Task: Open Card Beauty Review in Board Public Affairs Campaign Management to Workspace Change Management Consulting and add a team member Softage.4@softage.net, a label Orange, a checklist Embroidery, an attachment from your computer, a color Orange and finally, add a card description 'Draft and send out company announcement' and a comment 'We should approach this task with a sense of ownership, taking pride in our work and its impact on the project.'. Add a start date 'Jan 08, 1900' with a due date 'Jan 15, 1900'
Action: Mouse moved to (599, 157)
Screenshot: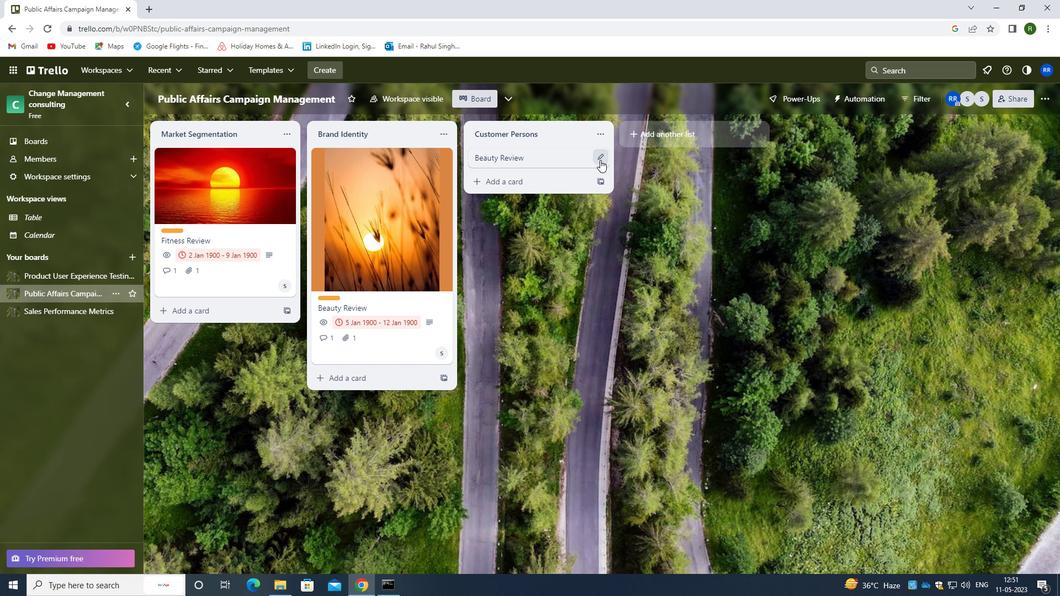 
Action: Mouse pressed left at (599, 157)
Screenshot: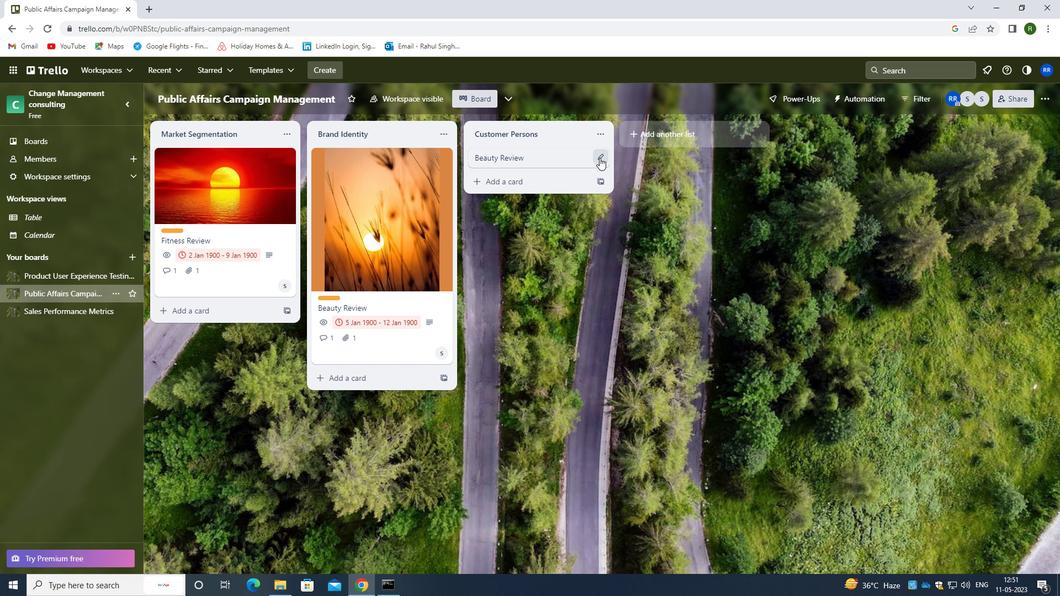 
Action: Mouse moved to (634, 154)
Screenshot: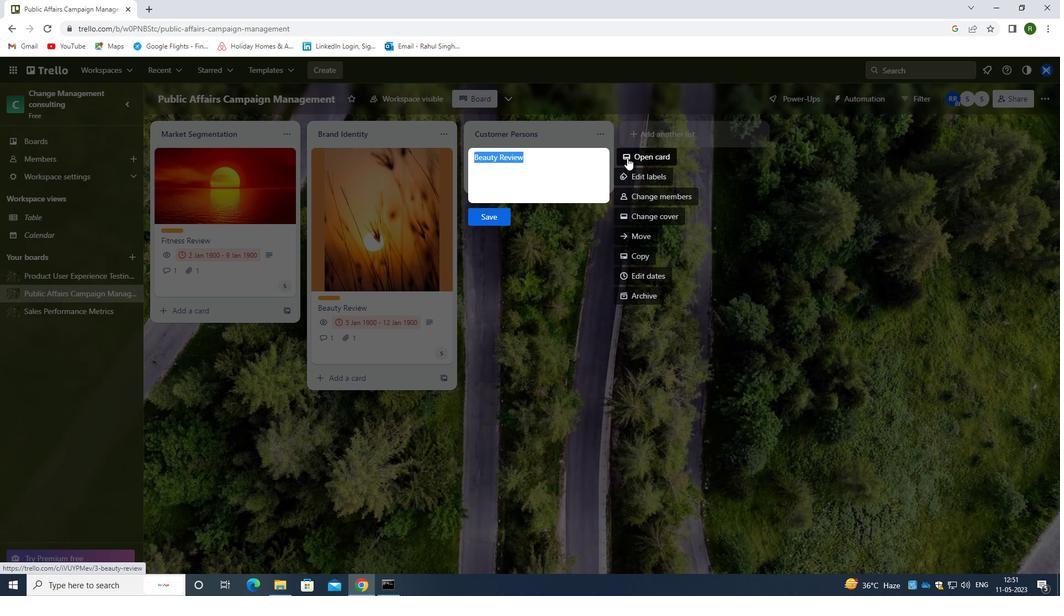 
Action: Mouse pressed left at (634, 154)
Screenshot: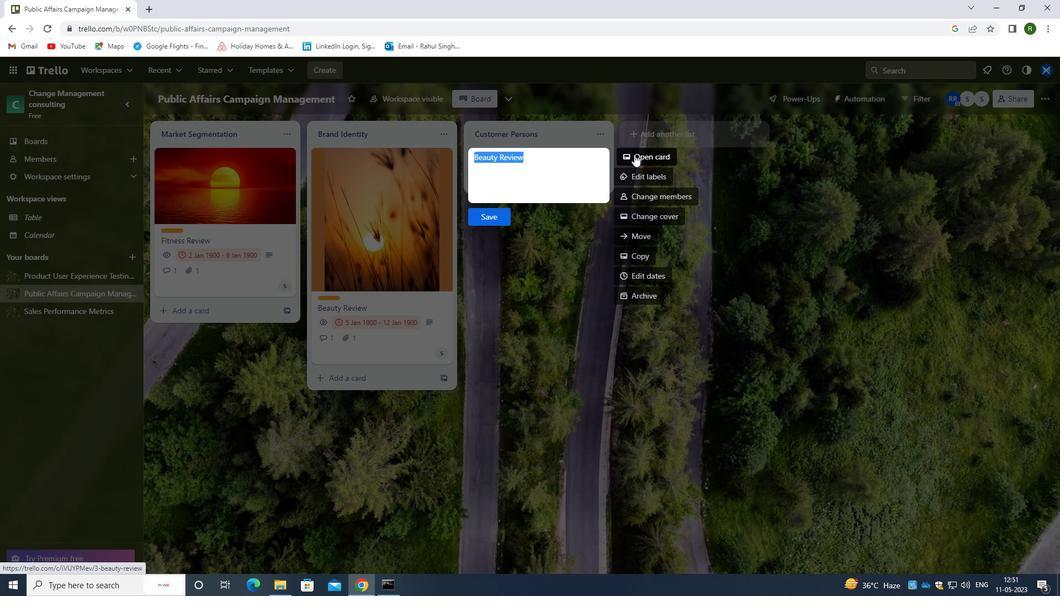 
Action: Mouse moved to (673, 195)
Screenshot: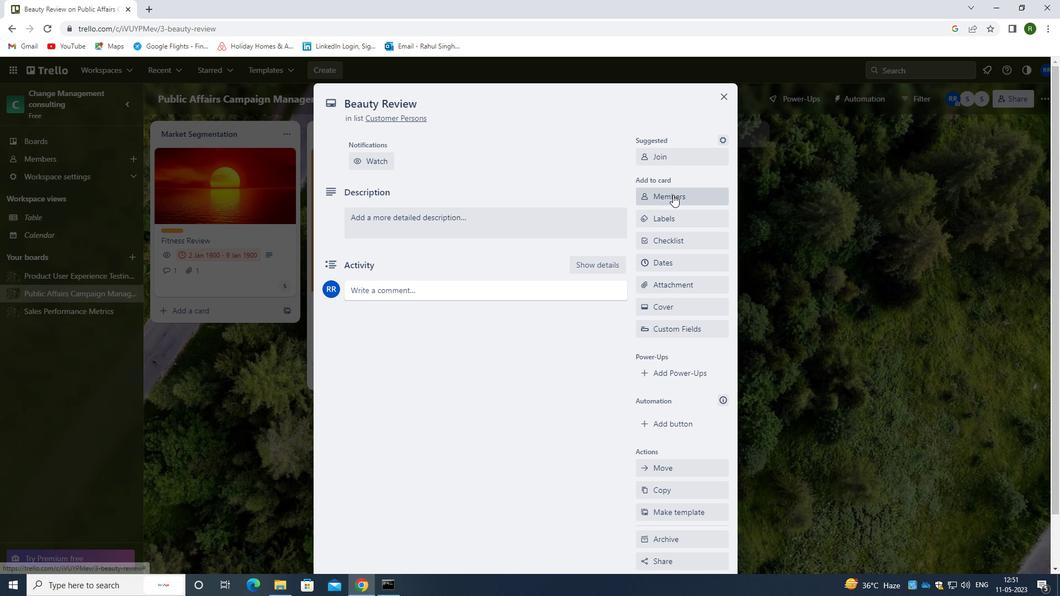 
Action: Mouse pressed left at (673, 195)
Screenshot: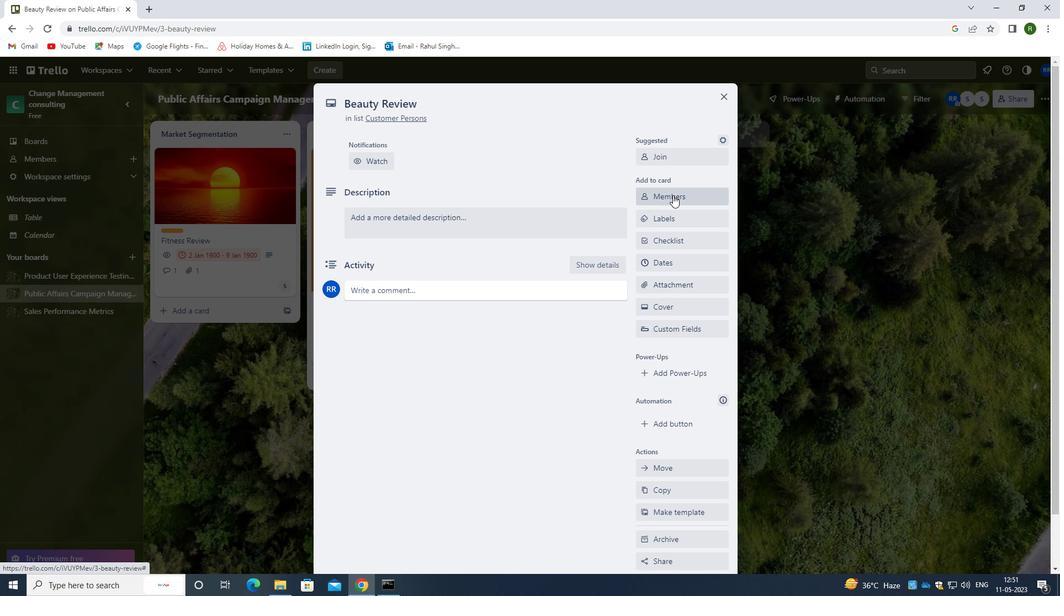 
Action: Mouse moved to (685, 247)
Screenshot: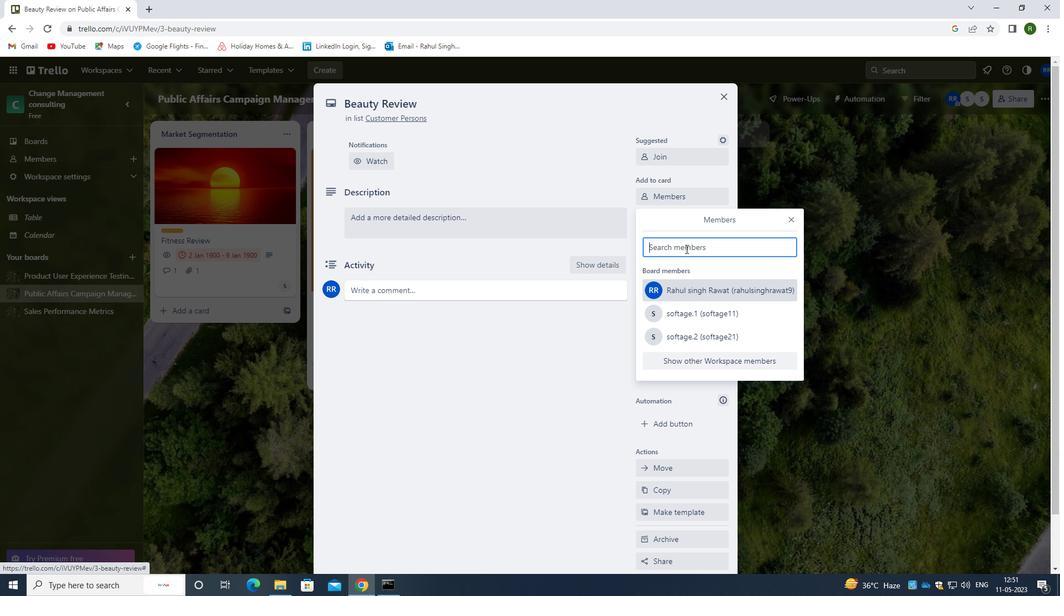 
Action: Mouse pressed left at (685, 247)
Screenshot: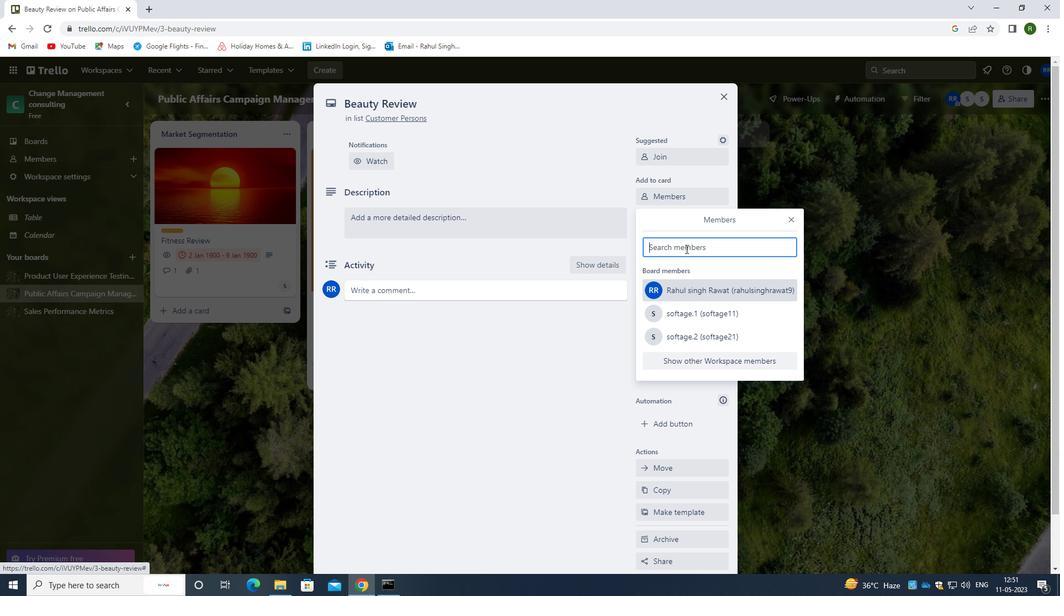 
Action: Mouse moved to (660, 234)
Screenshot: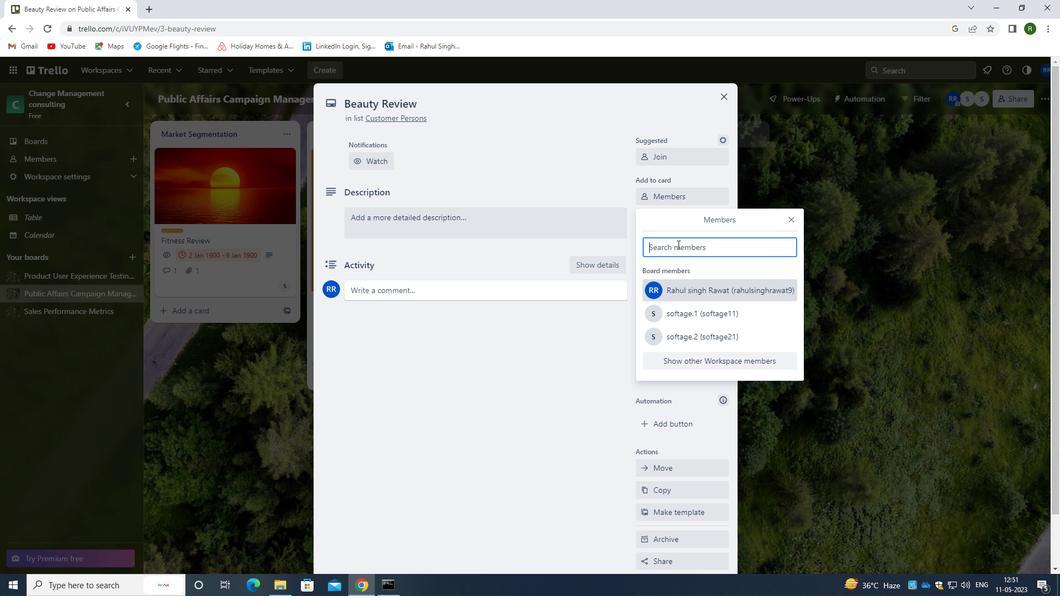 
Action: Key pressed <Key.shift>SOFTAGE.4<Key.shift>@SOFTAGE.NET
Screenshot: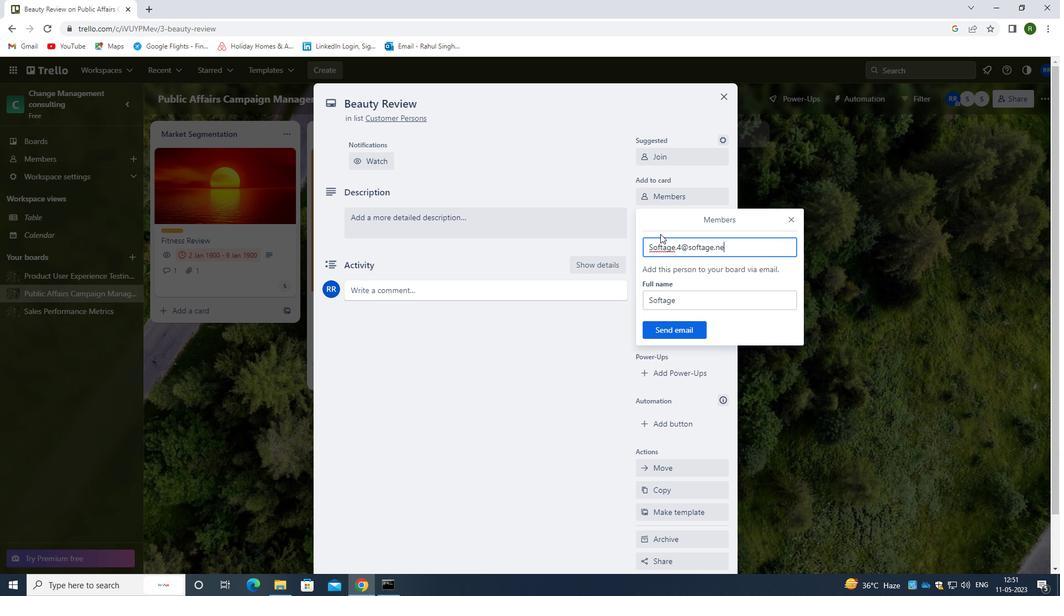 
Action: Mouse moved to (672, 330)
Screenshot: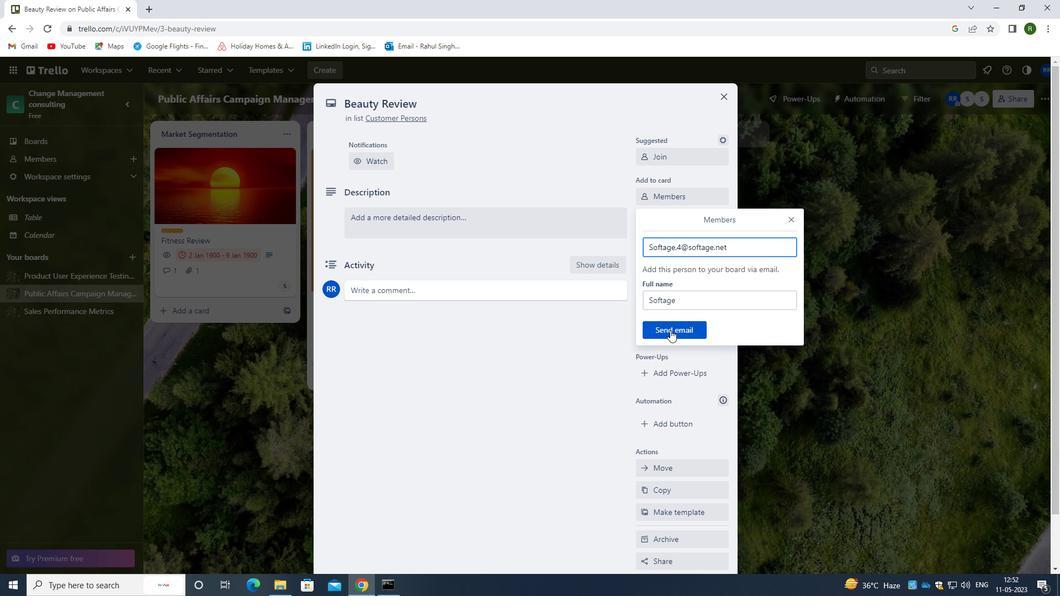 
Action: Mouse pressed left at (672, 330)
Screenshot: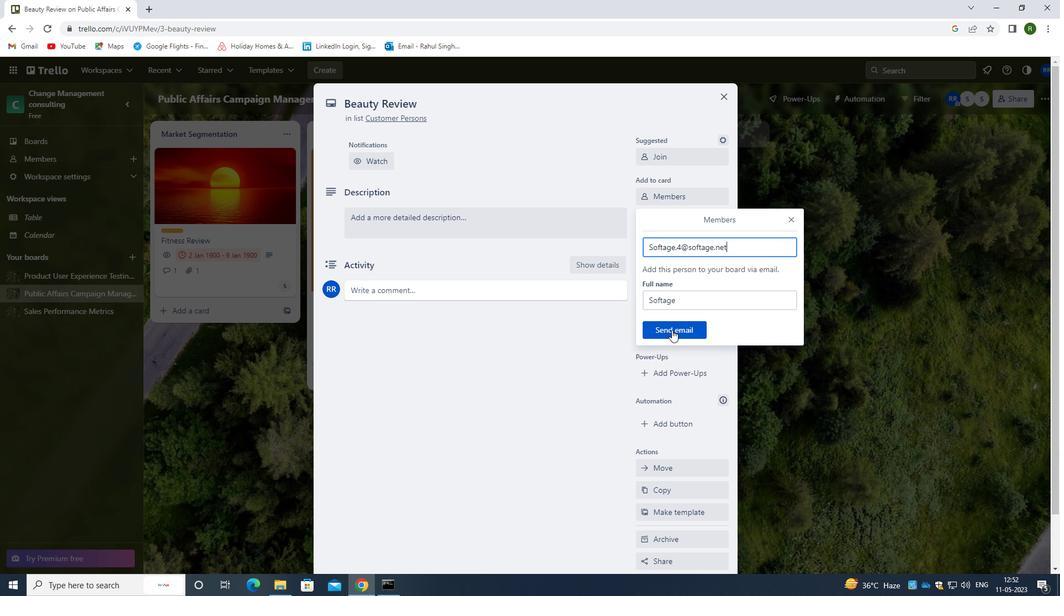 
Action: Mouse moved to (679, 214)
Screenshot: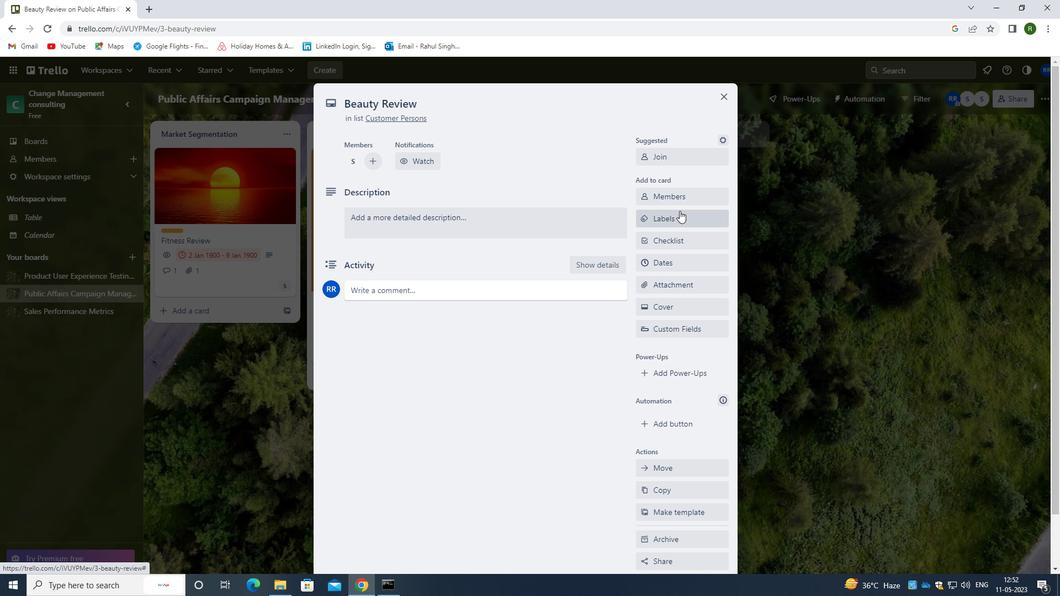 
Action: Mouse pressed left at (679, 214)
Screenshot: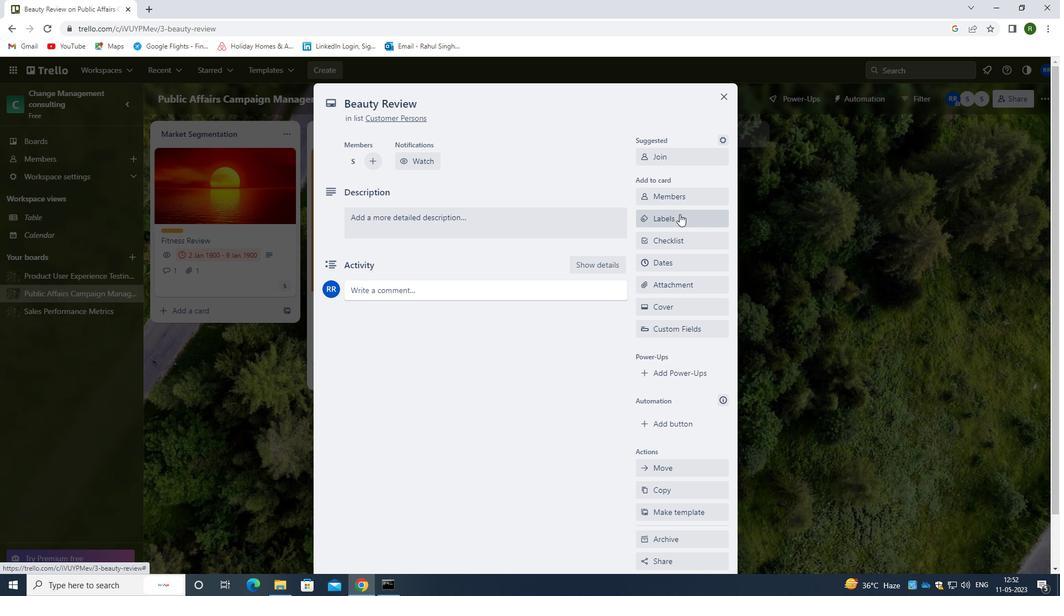 
Action: Mouse moved to (670, 301)
Screenshot: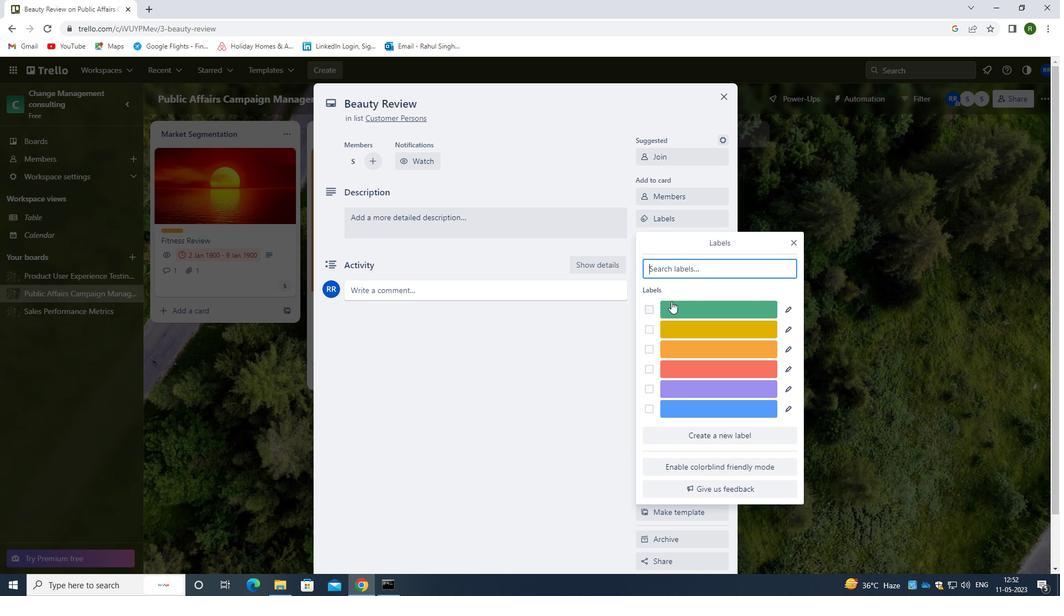 
Action: Key pressed ORANGE
Screenshot: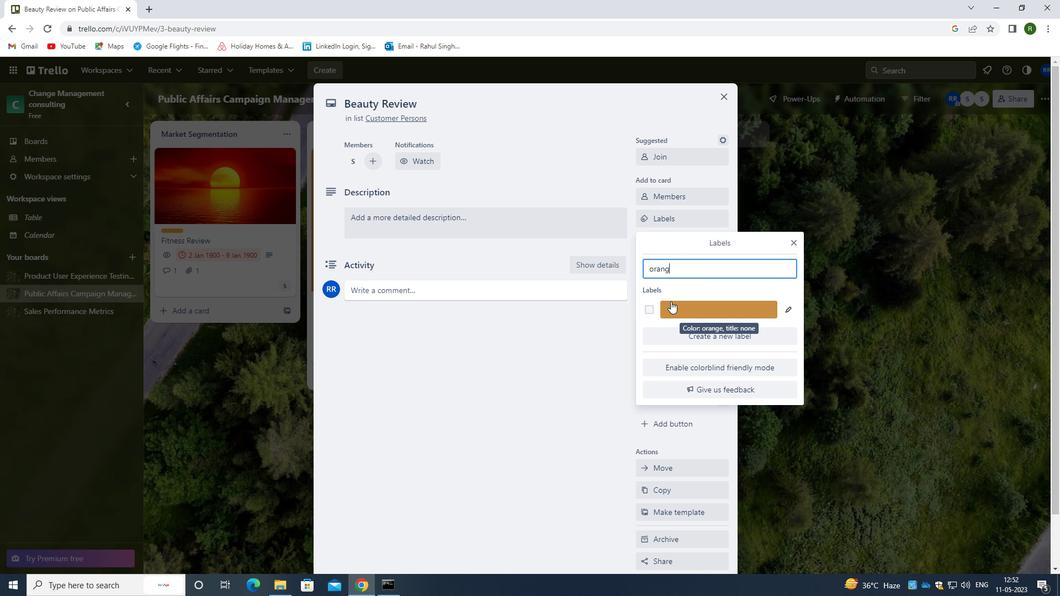 
Action: Mouse moved to (647, 307)
Screenshot: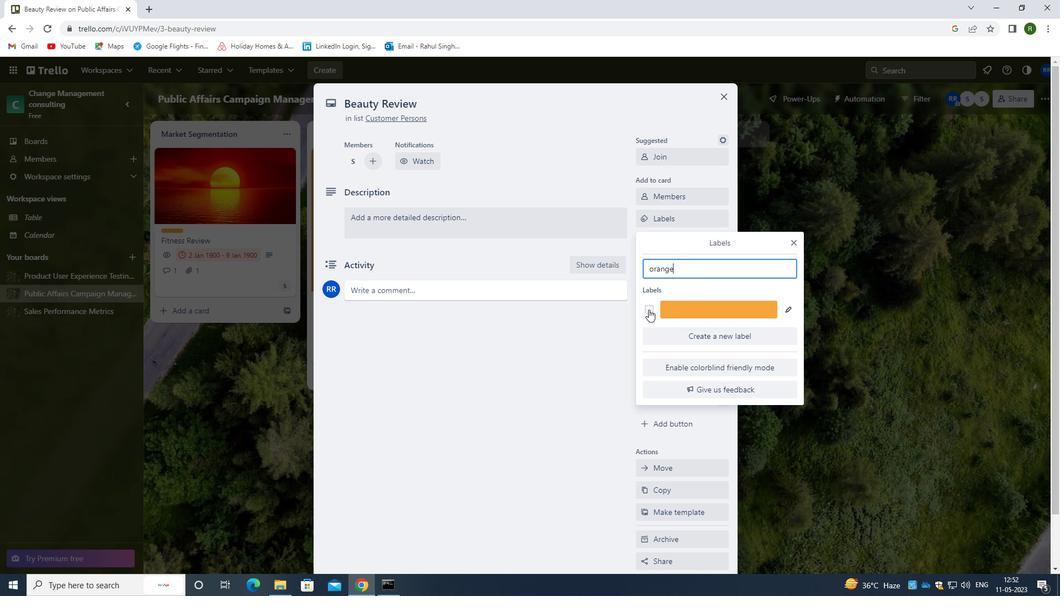 
Action: Mouse pressed left at (647, 307)
Screenshot: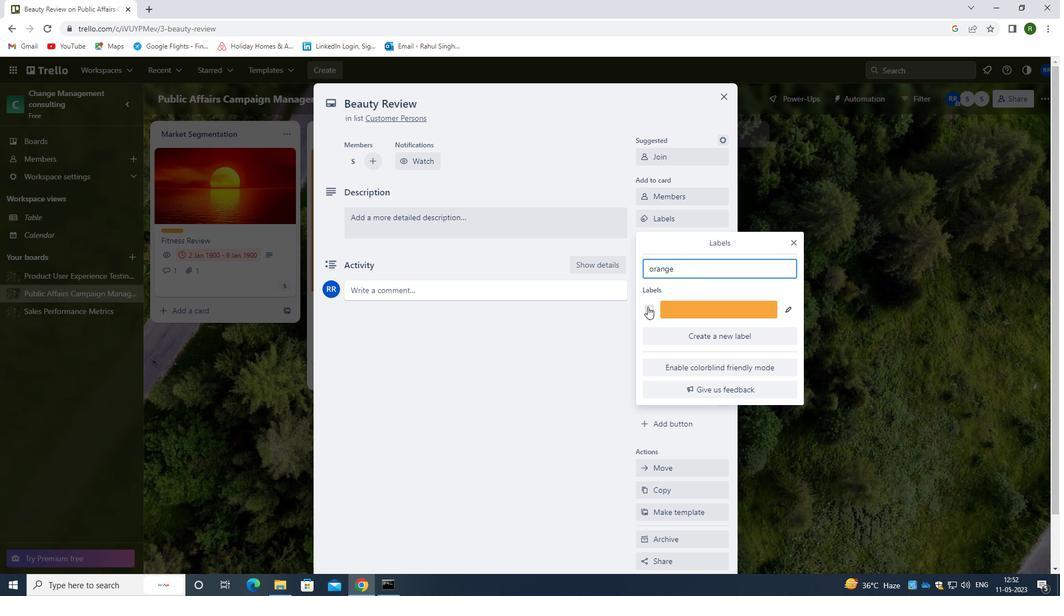 
Action: Mouse moved to (610, 360)
Screenshot: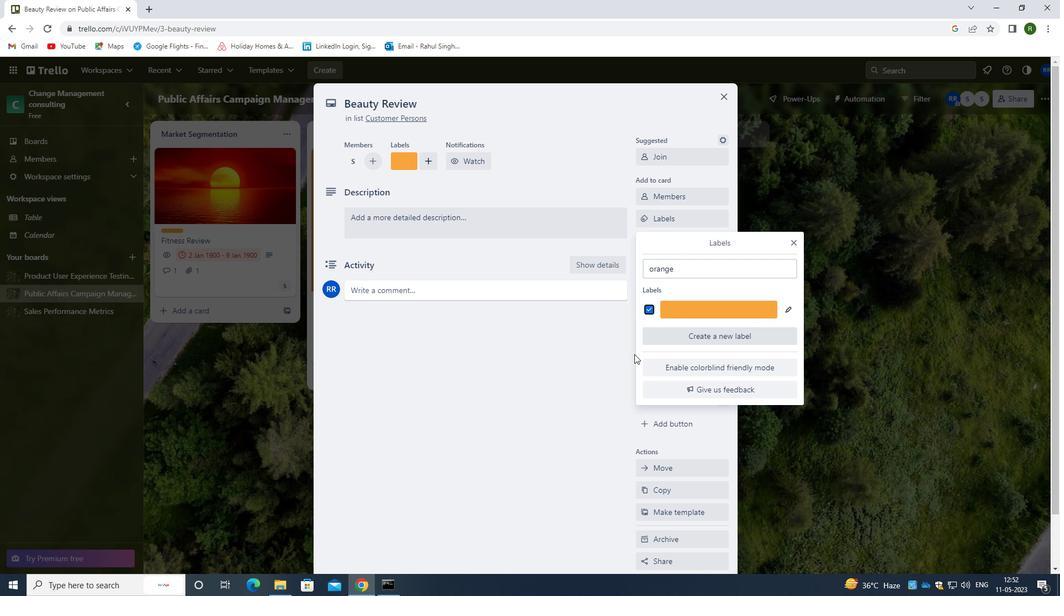 
Action: Mouse pressed left at (610, 360)
Screenshot: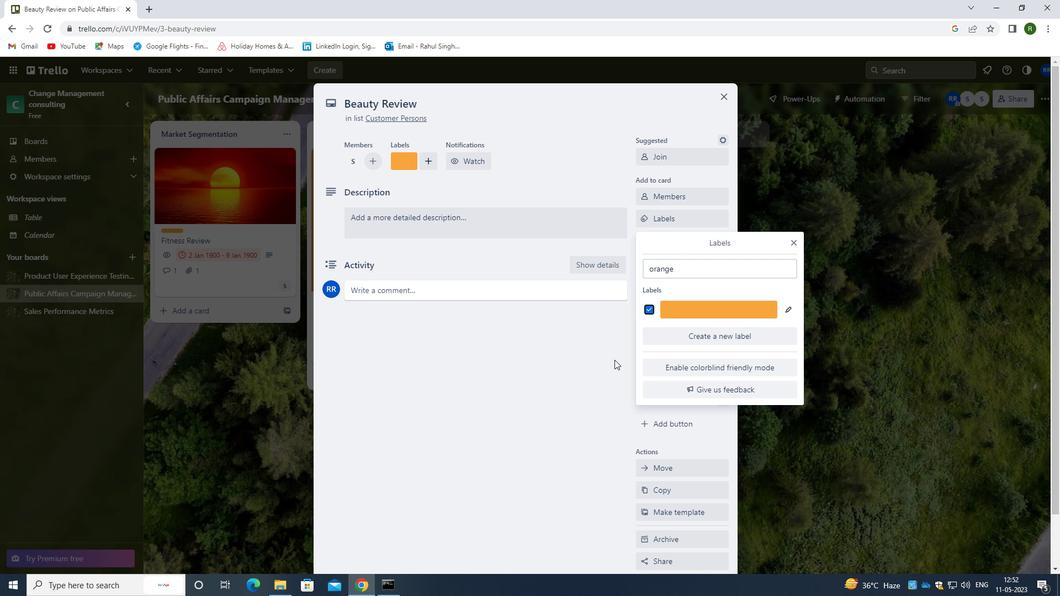 
Action: Mouse moved to (666, 239)
Screenshot: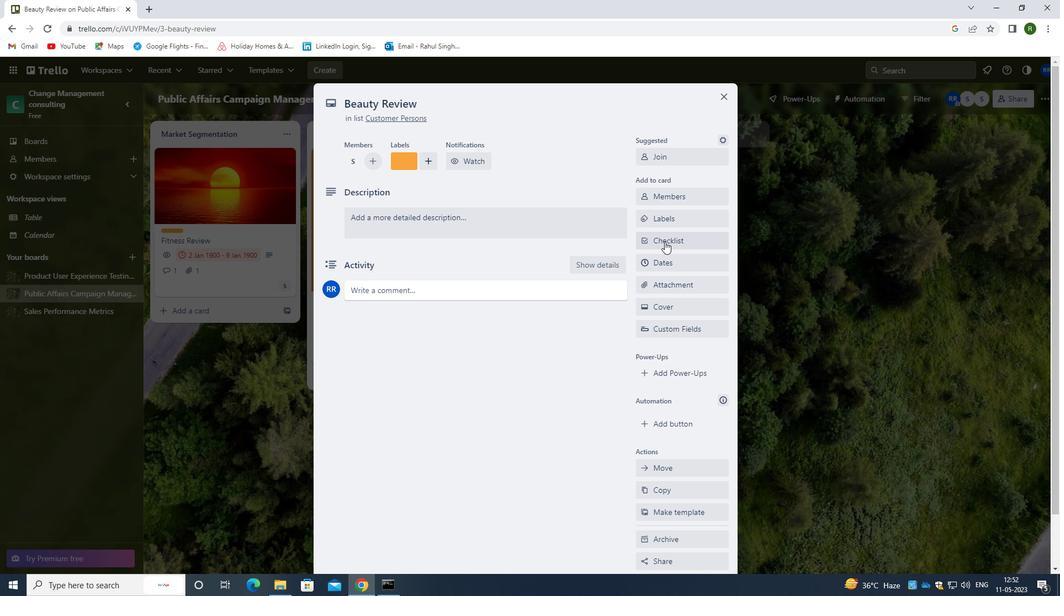 
Action: Mouse pressed left at (666, 239)
Screenshot: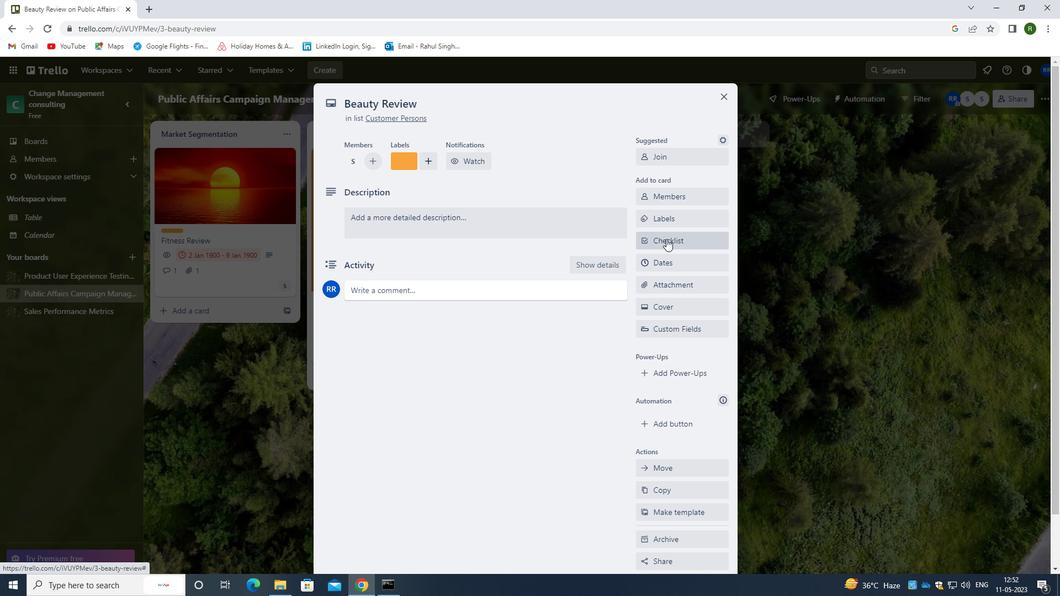 
Action: Mouse moved to (680, 298)
Screenshot: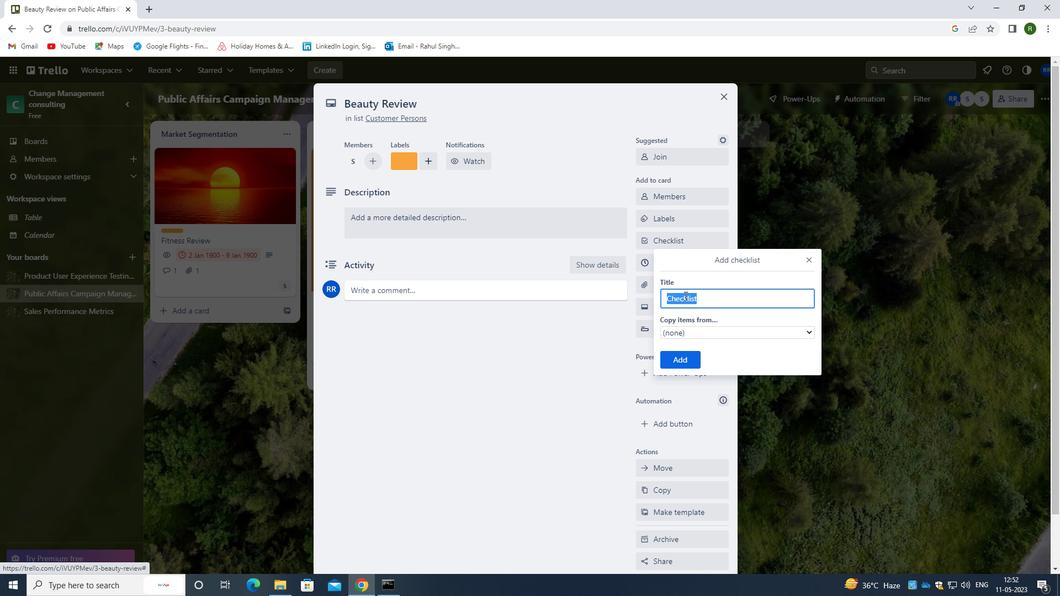 
Action: Key pressed <Key.backspace>E<Key.backspace><Key.shift>EM
Screenshot: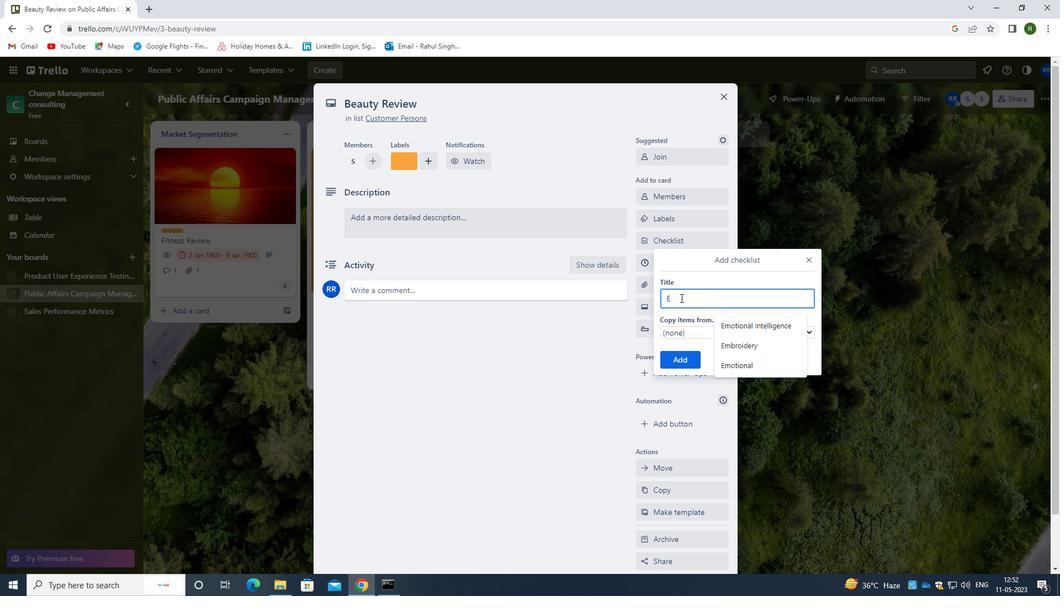 
Action: Mouse moved to (774, 345)
Screenshot: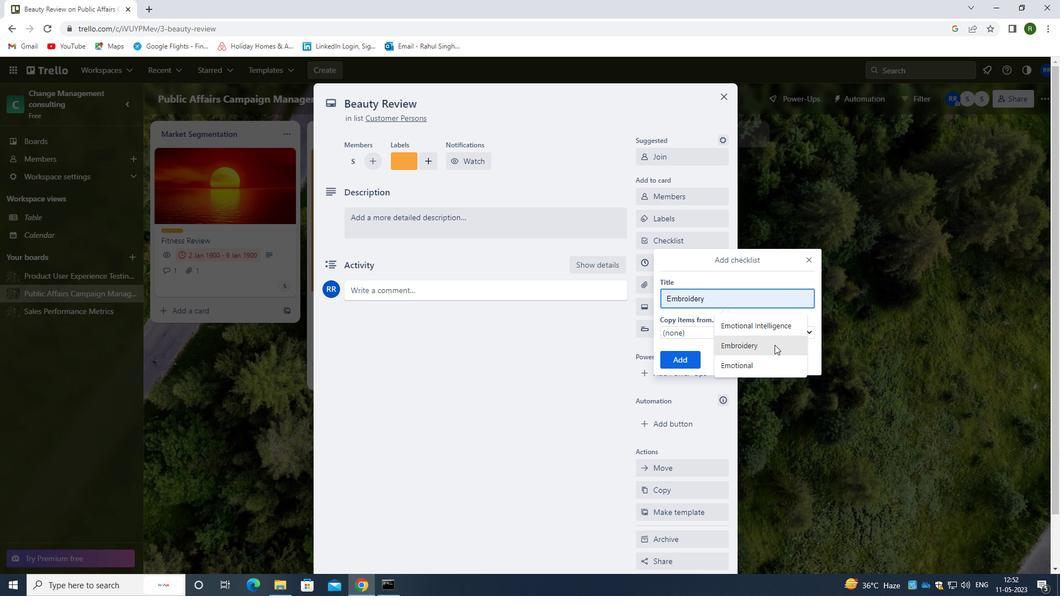 
Action: Key pressed BRO
Screenshot: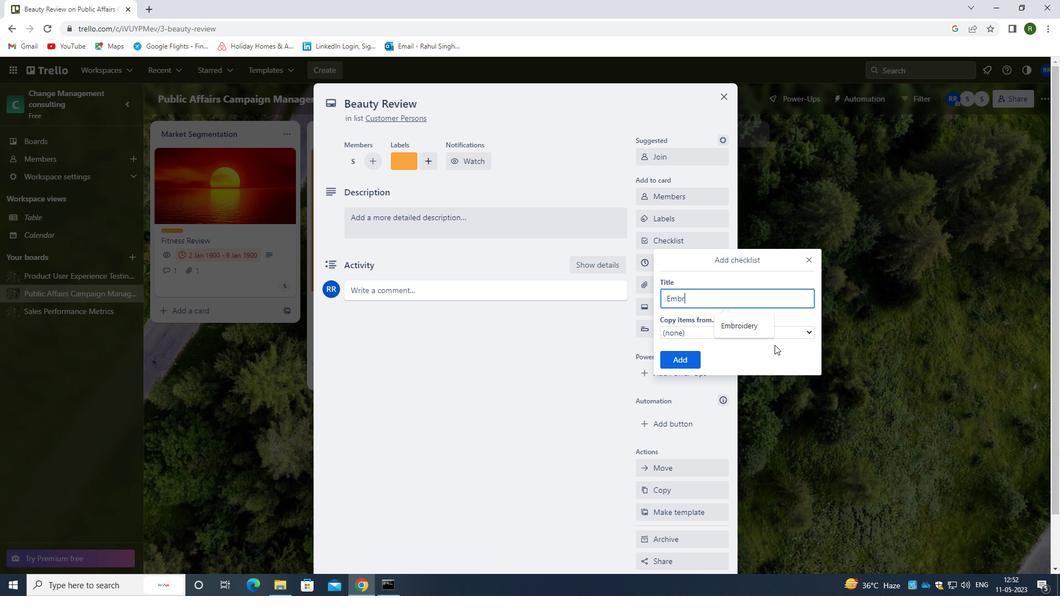 
Action: Mouse moved to (761, 329)
Screenshot: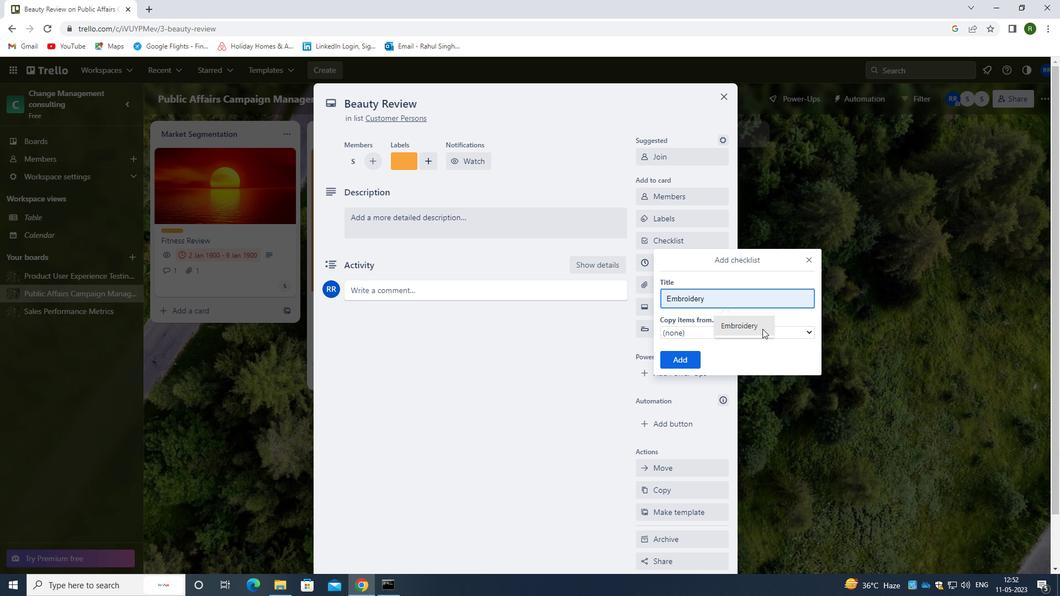 
Action: Mouse pressed left at (761, 329)
Screenshot: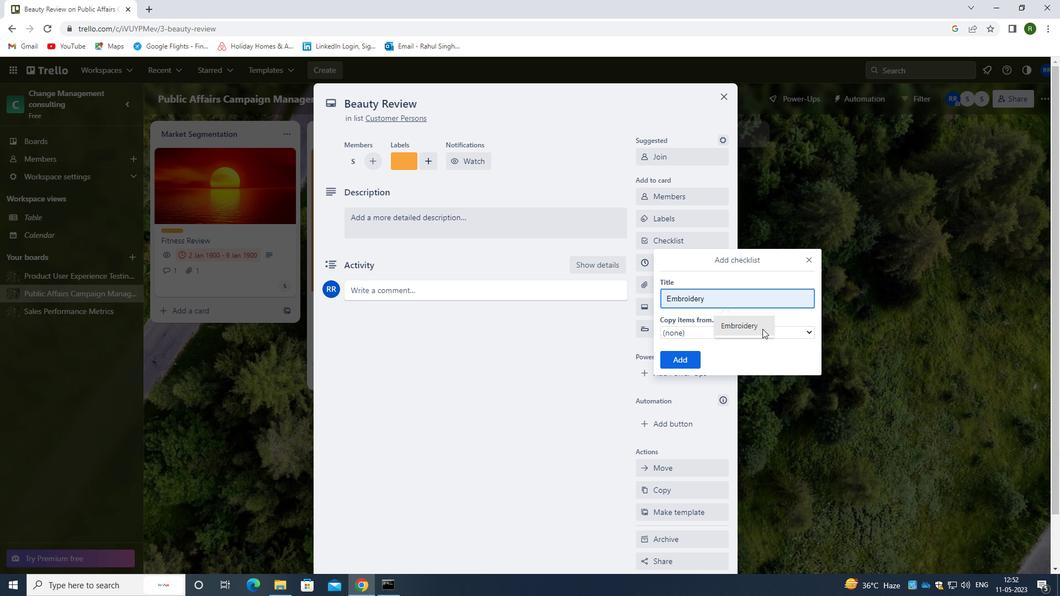 
Action: Mouse moved to (687, 364)
Screenshot: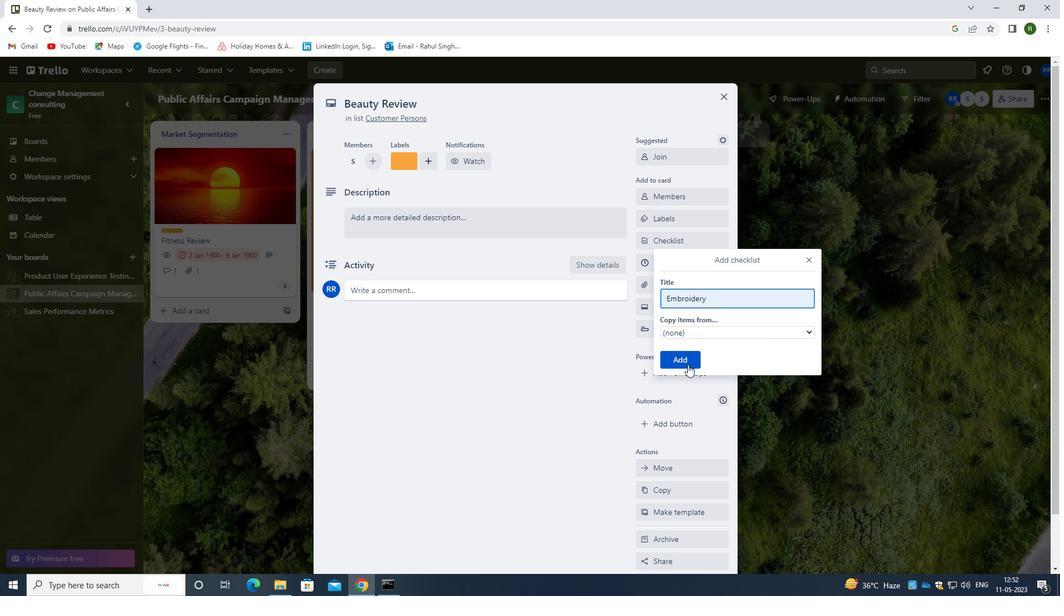 
Action: Mouse pressed left at (687, 364)
Screenshot: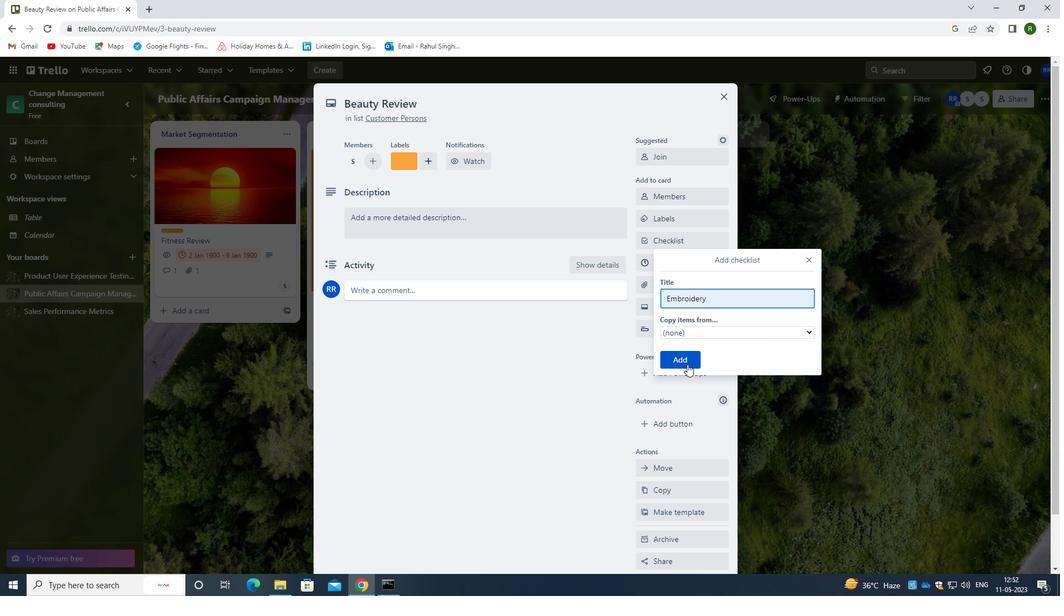 
Action: Mouse moved to (650, 288)
Screenshot: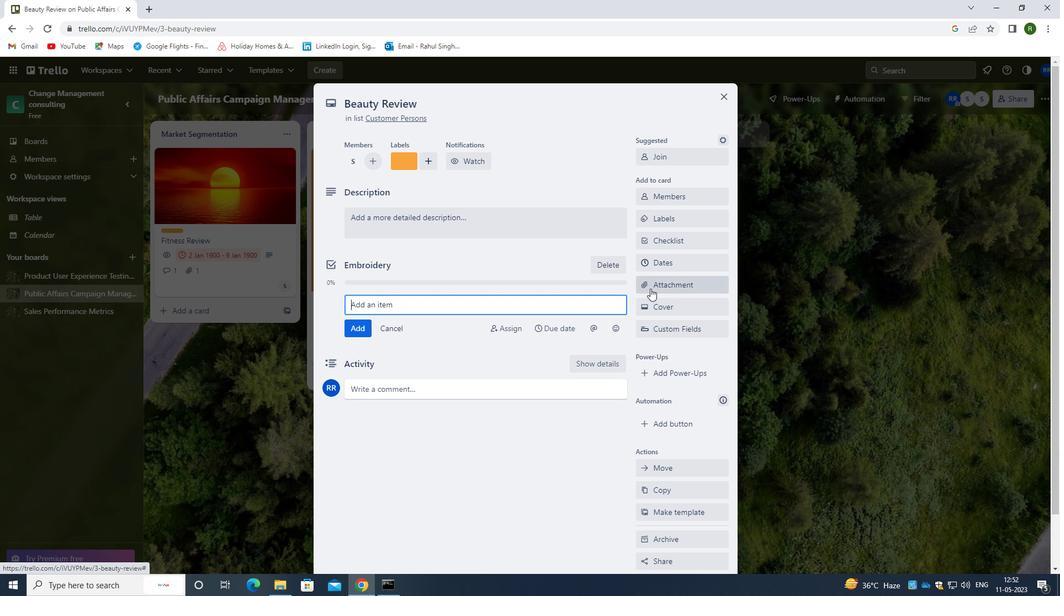 
Action: Mouse pressed left at (650, 288)
Screenshot: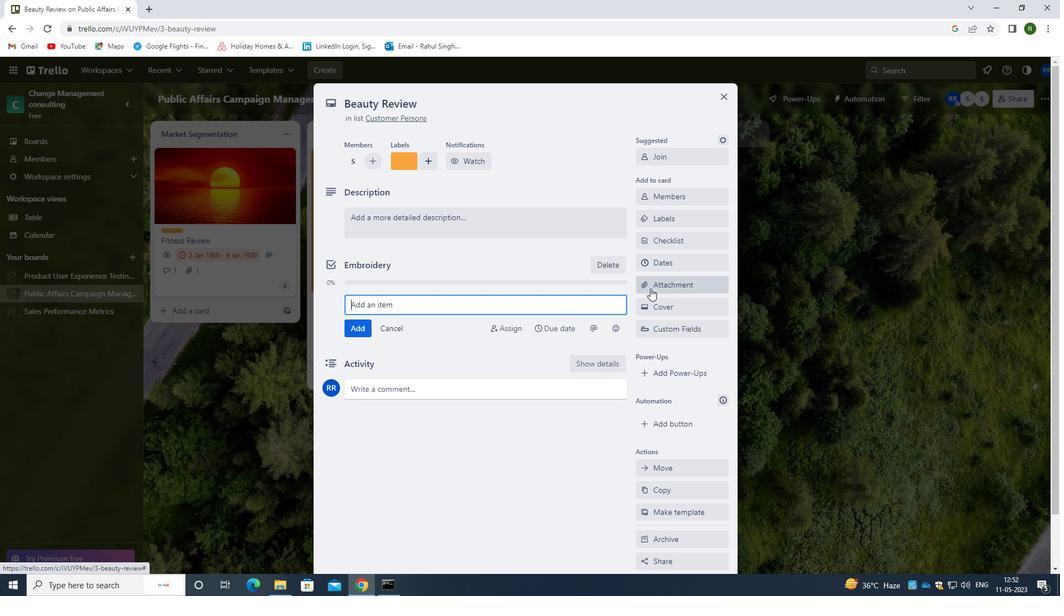 
Action: Mouse moved to (682, 336)
Screenshot: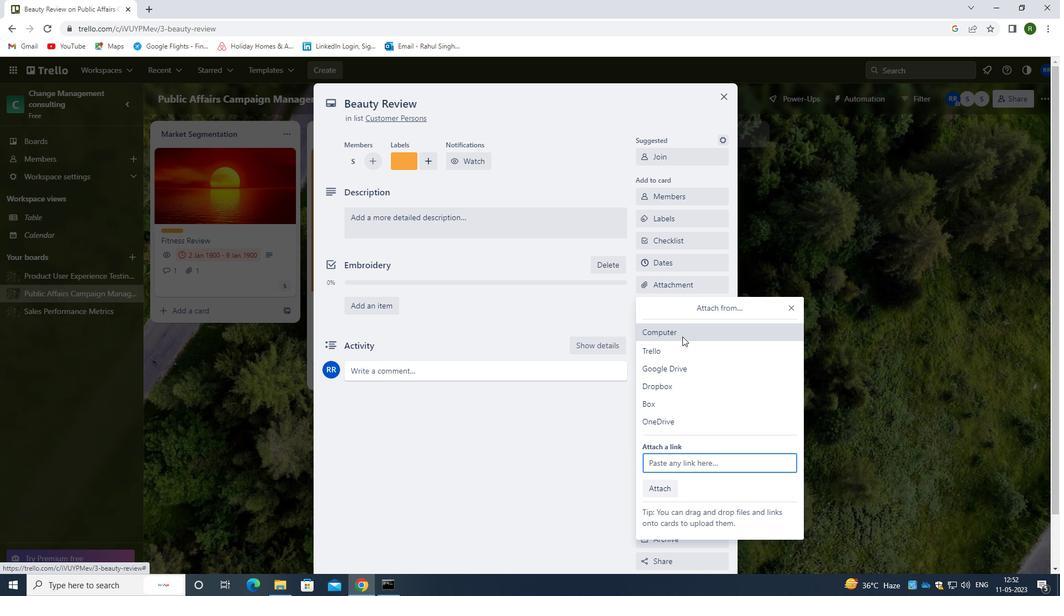 
Action: Mouse pressed left at (682, 336)
Screenshot: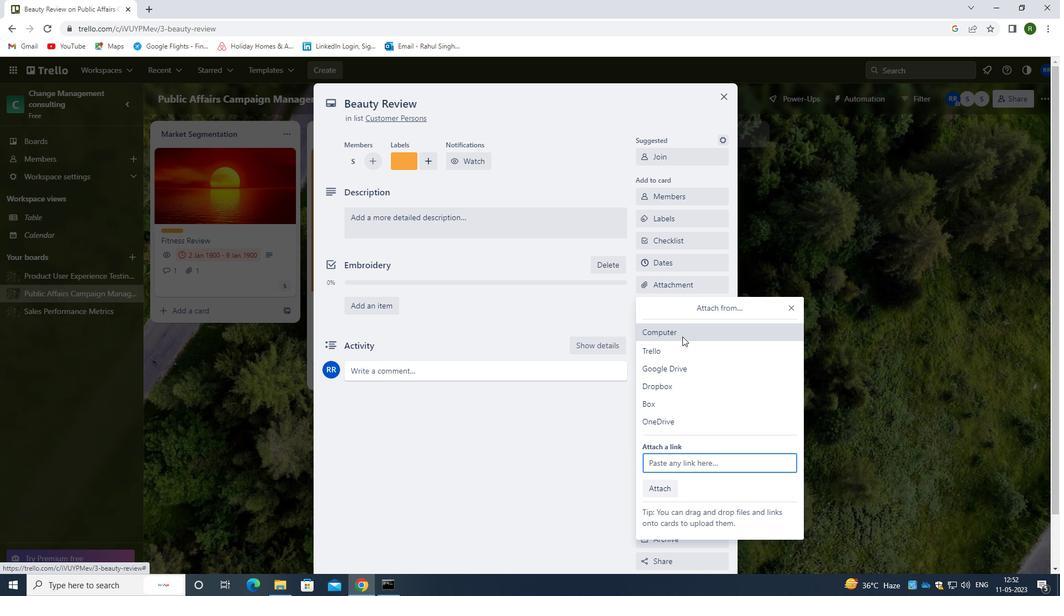
Action: Mouse moved to (130, 114)
Screenshot: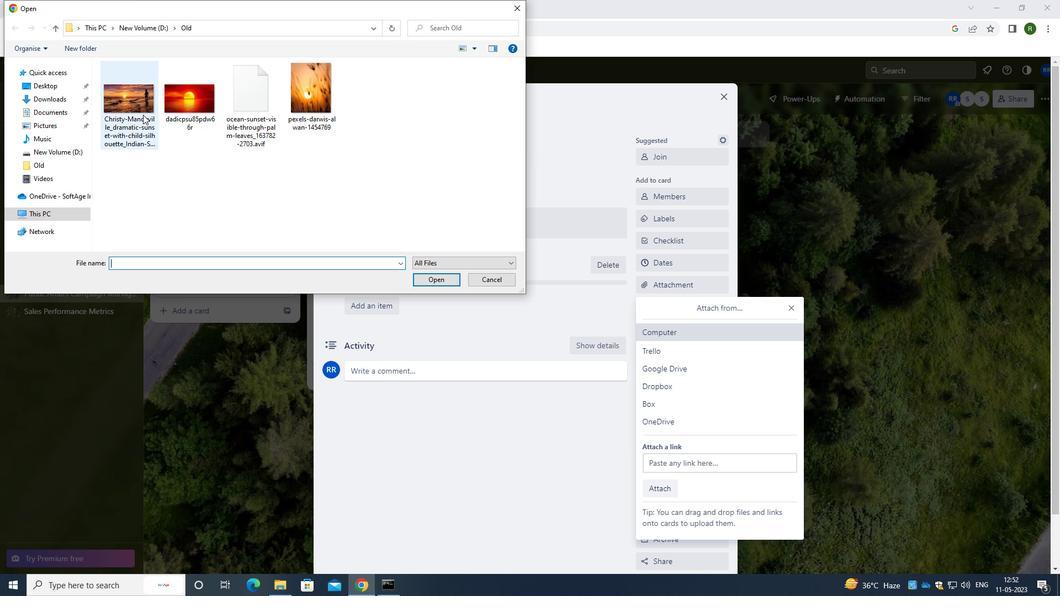 
Action: Mouse pressed left at (130, 114)
Screenshot: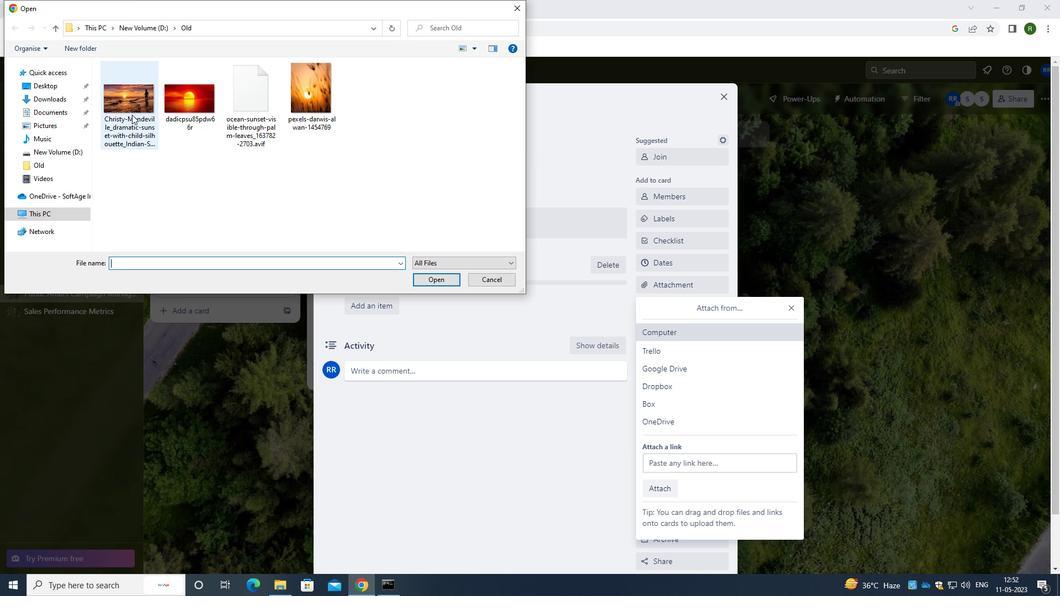 
Action: Mouse moved to (434, 277)
Screenshot: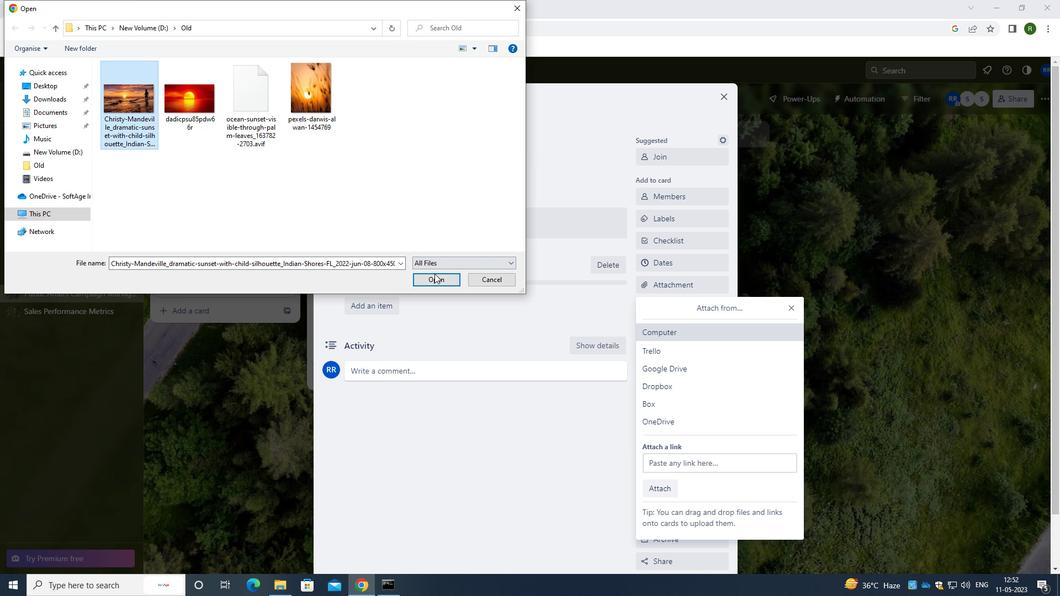 
Action: Mouse pressed left at (434, 277)
Screenshot: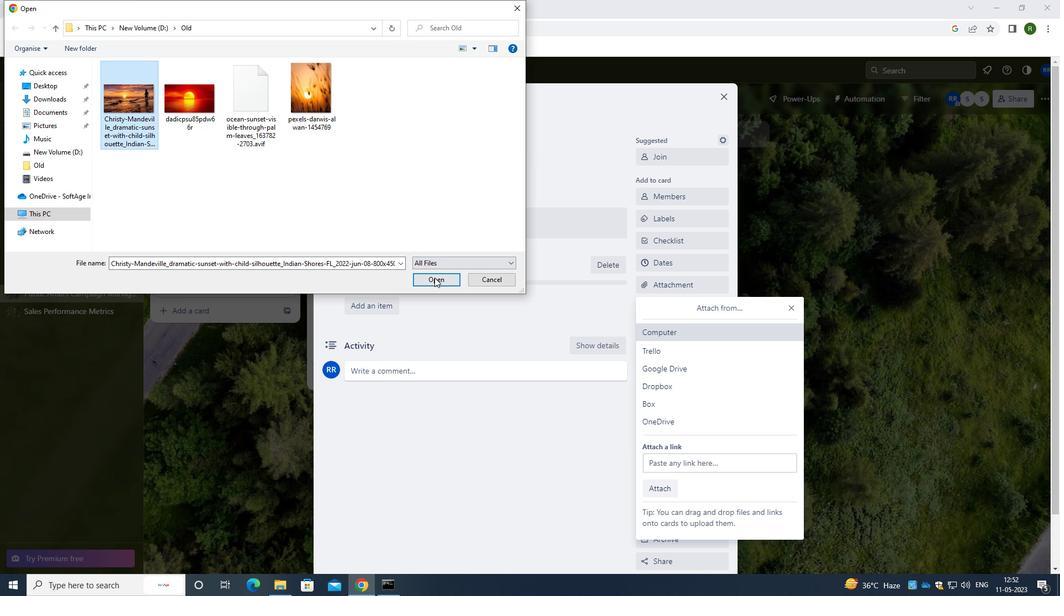 
Action: Mouse moved to (426, 311)
Screenshot: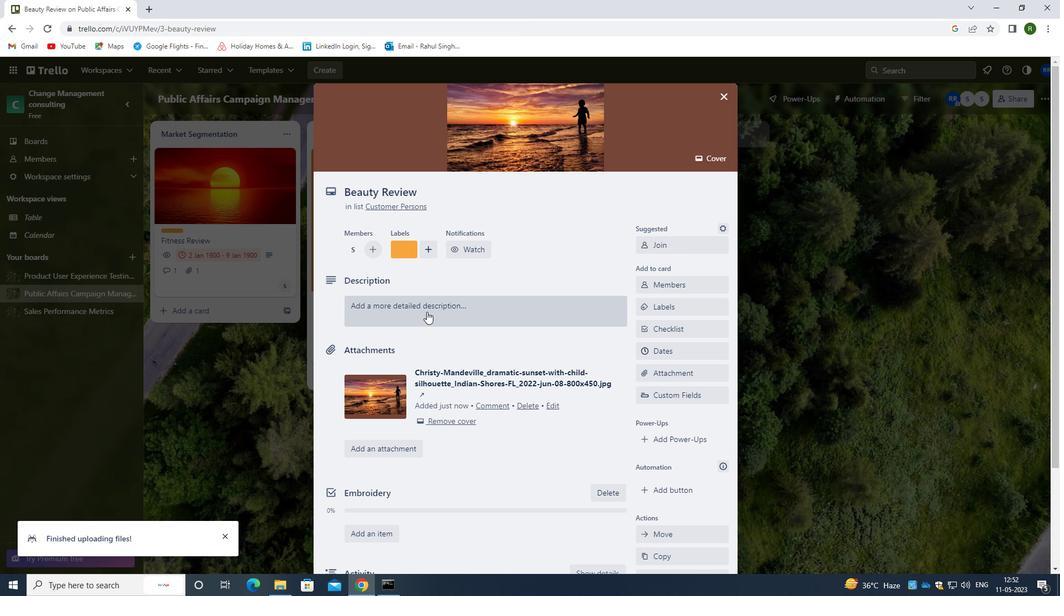 
Action: Mouse pressed left at (426, 311)
Screenshot: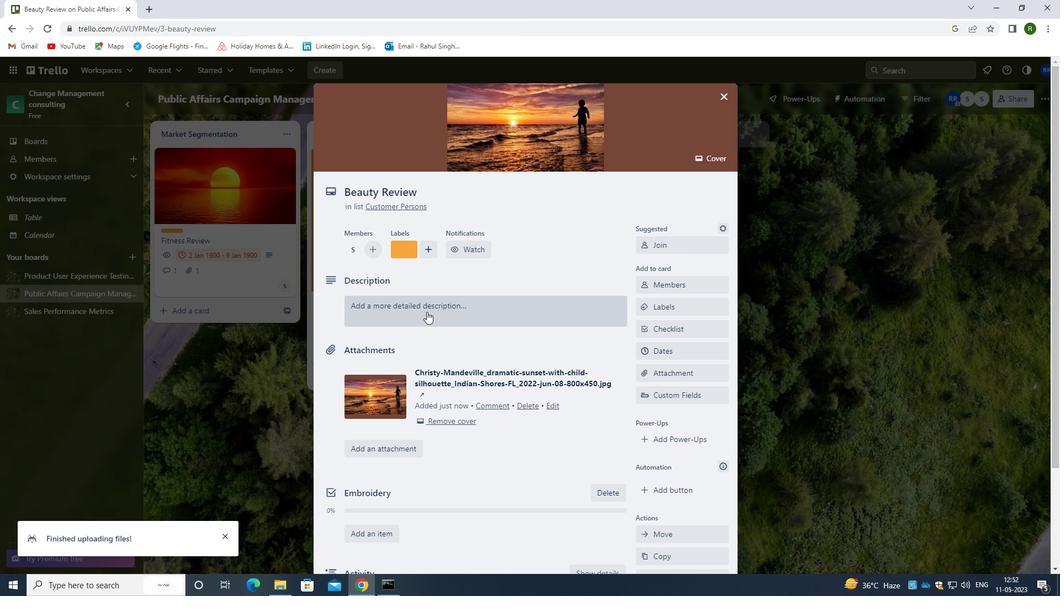 
Action: Mouse moved to (421, 349)
Screenshot: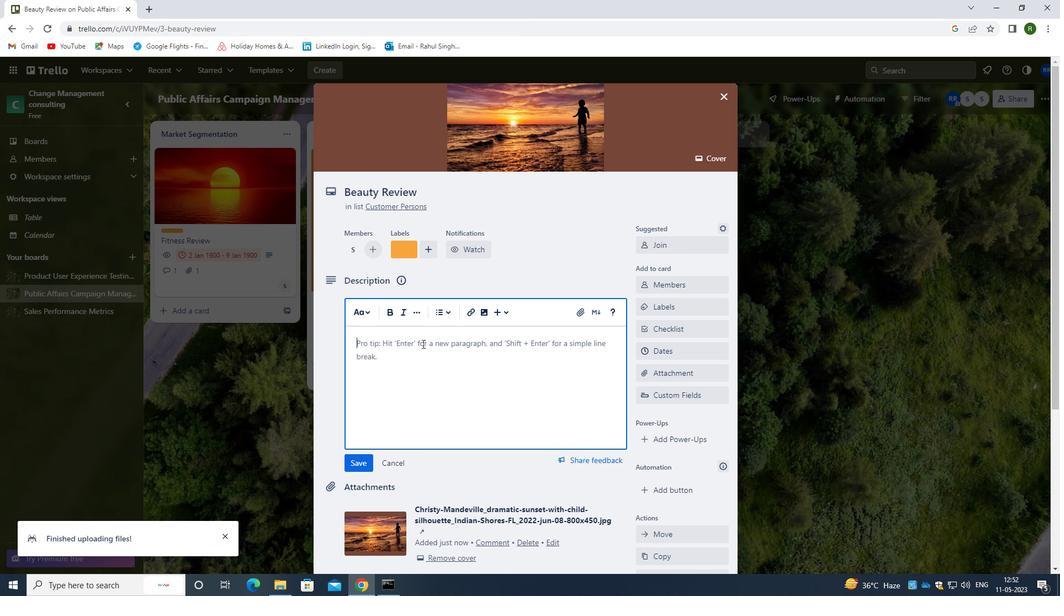 
Action: Mouse pressed left at (421, 349)
Screenshot: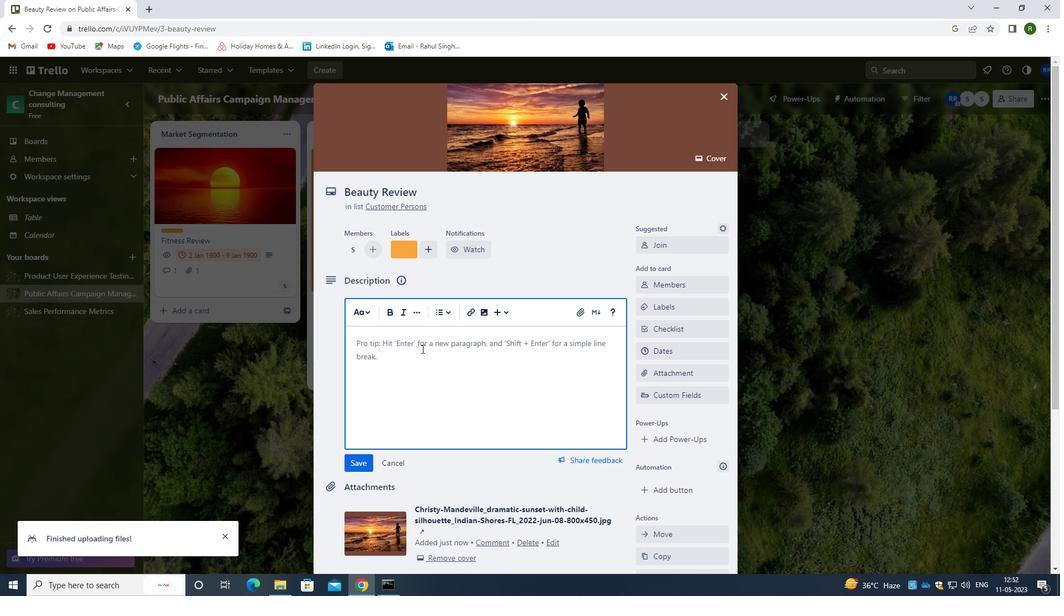 
Action: Mouse moved to (421, 350)
Screenshot: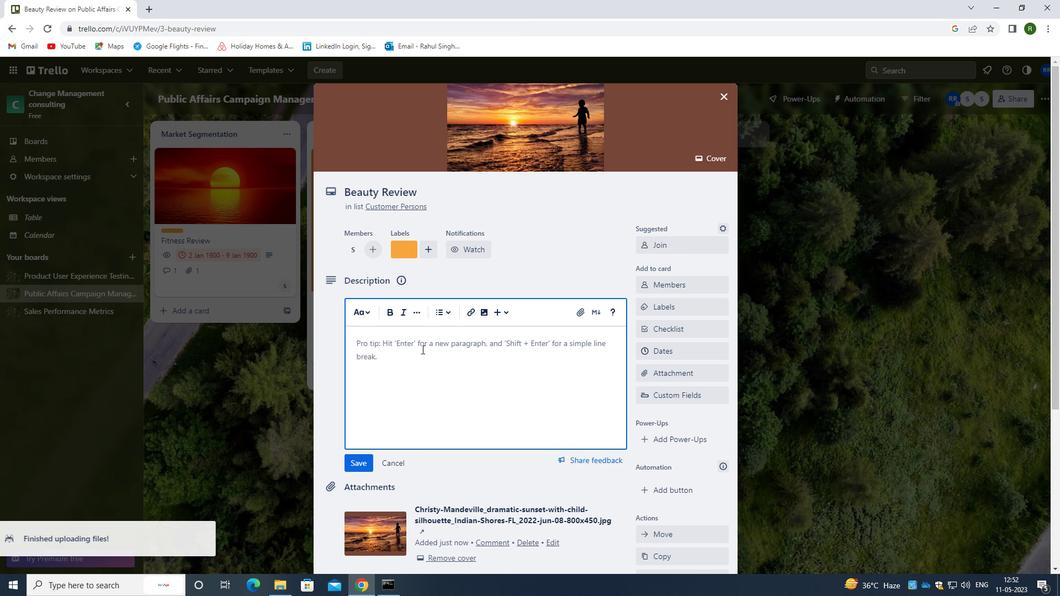 
Action: Key pressed <Key.caps_lock>D<Key.caps_lock>RAFT<Key.space>AND<Key.space>SEND<Key.space>OUT<Key.space>COMPANY<Key.space>ANNOUNCEMENT<Key.space>AND<Key.space>A<Key.space>COMMENT<Key.space><Key.backspace><Key.backspace><Key.backspace><Key.backspace><Key.backspace><Key.backspace><Key.backspace><Key.backspace><Key.backspace><Key.backspace><Key.backspace><Key.backspace><Key.backspace><Key.backspace>
Screenshot: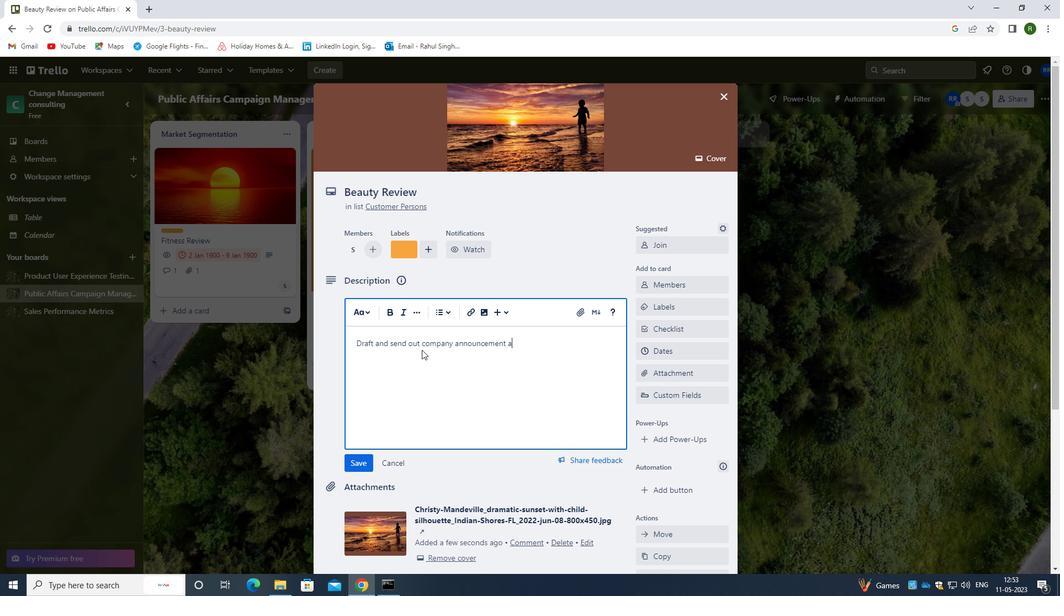 
Action: Mouse moved to (365, 460)
Screenshot: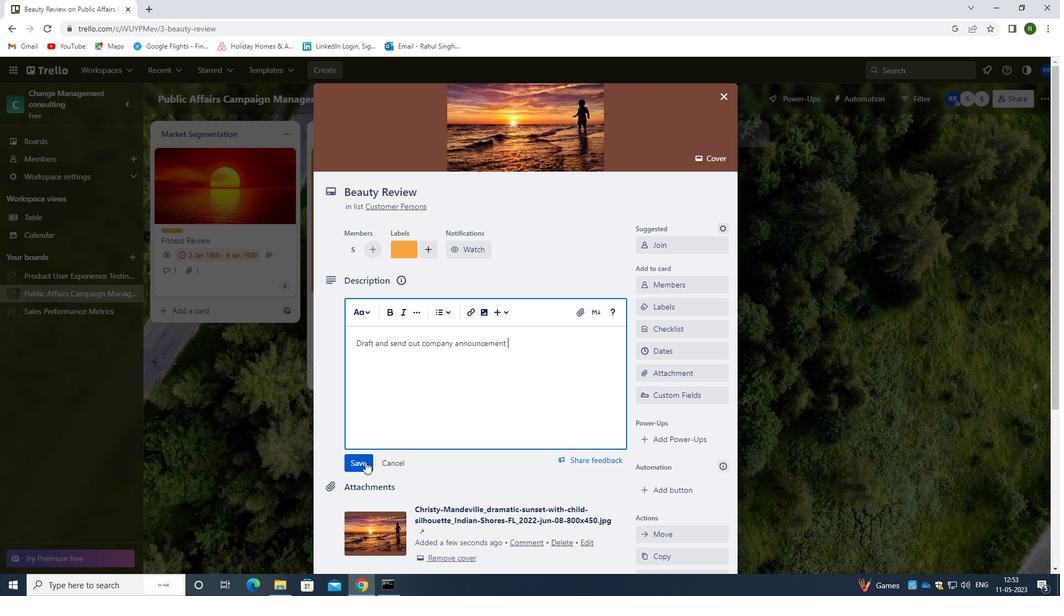 
Action: Mouse pressed left at (365, 460)
Screenshot: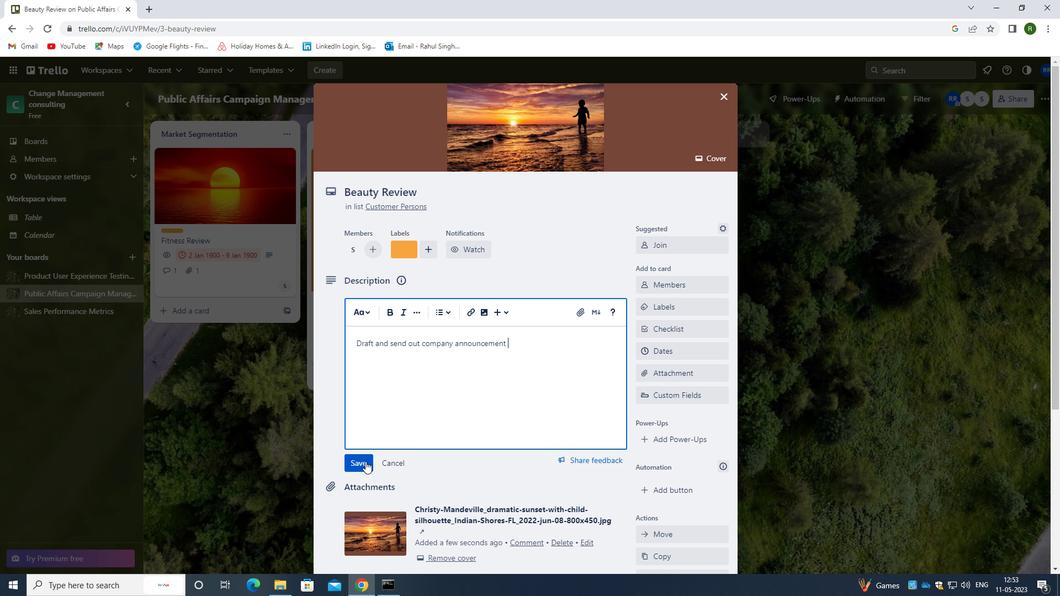 
Action: Mouse moved to (477, 396)
Screenshot: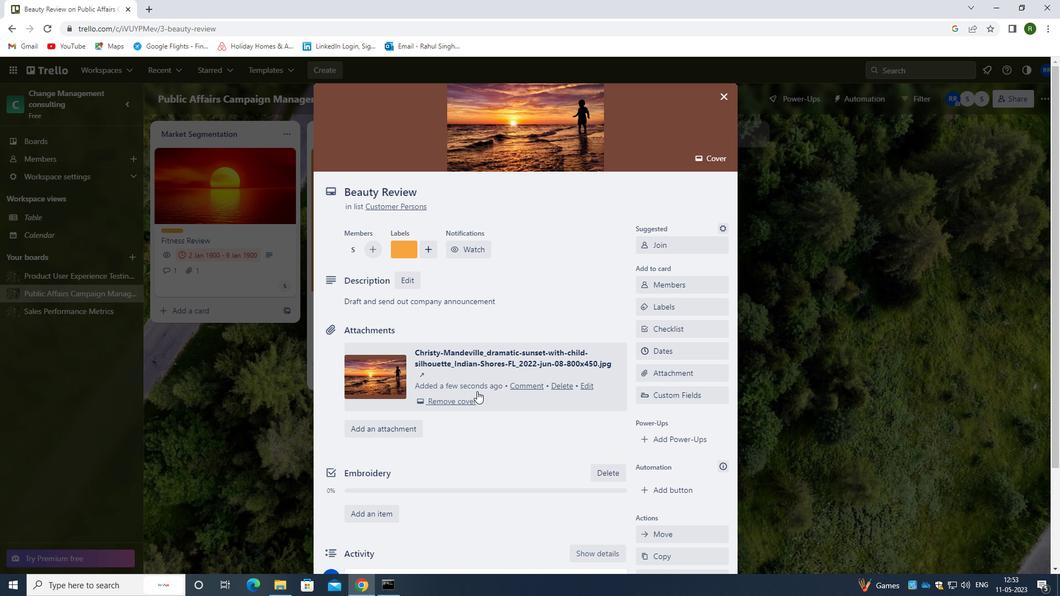 
Action: Mouse scrolled (477, 395) with delta (0, 0)
Screenshot: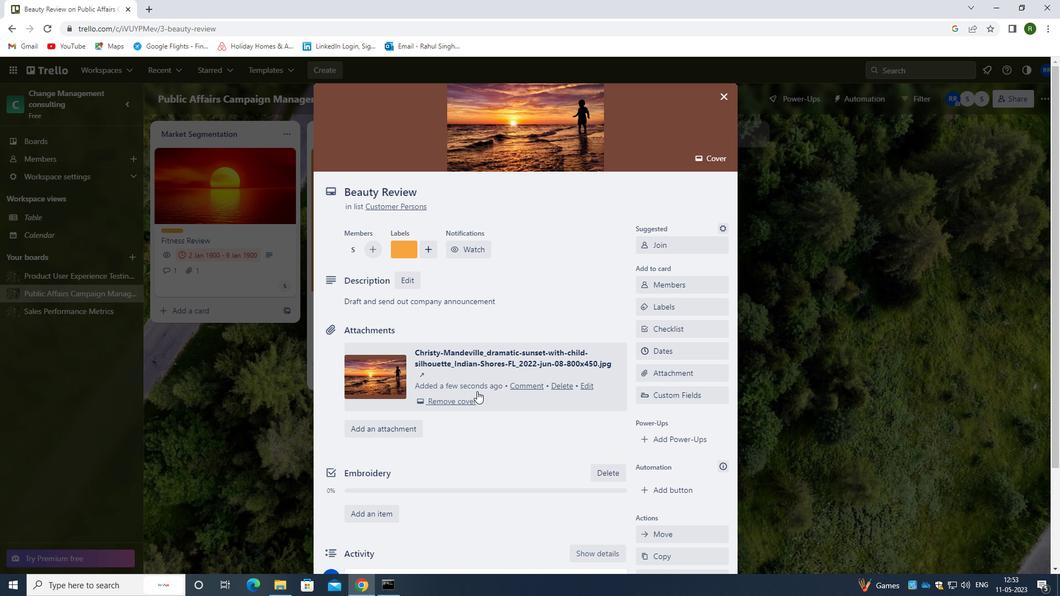 
Action: Mouse moved to (477, 401)
Screenshot: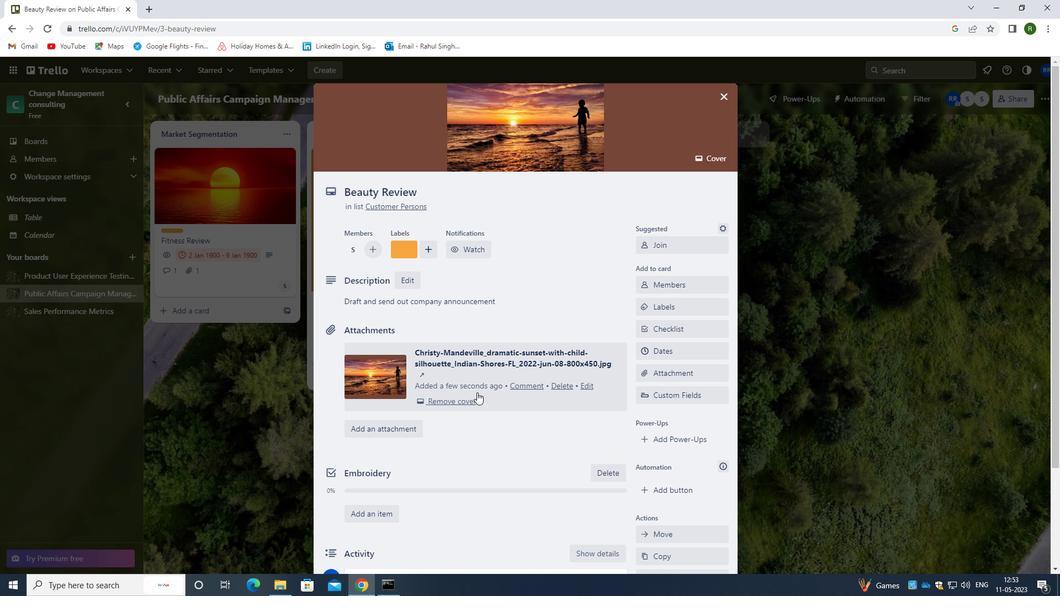 
Action: Mouse scrolled (477, 400) with delta (0, 0)
Screenshot: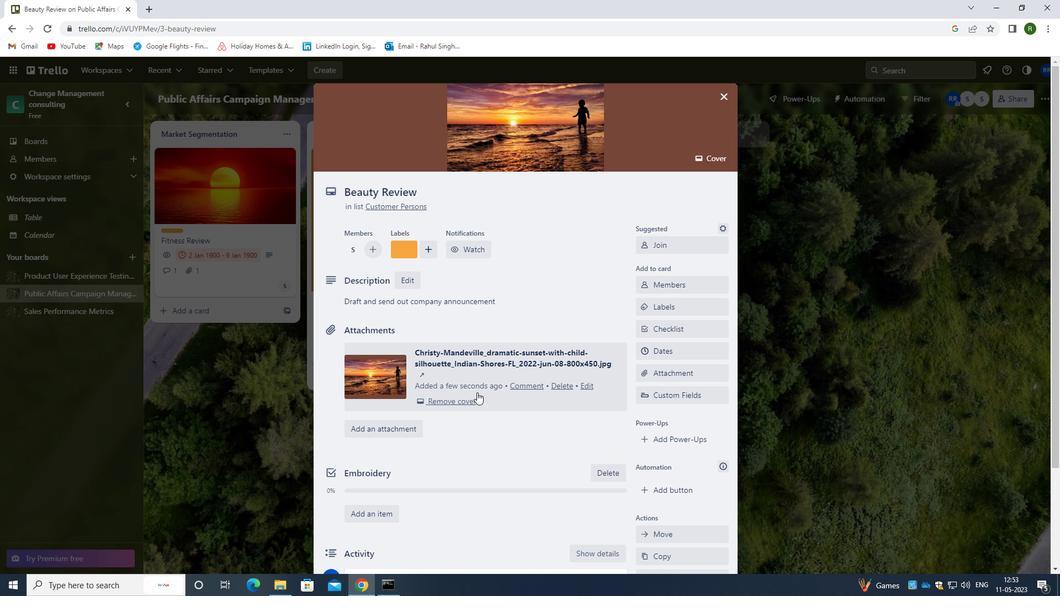 
Action: Mouse moved to (477, 403)
Screenshot: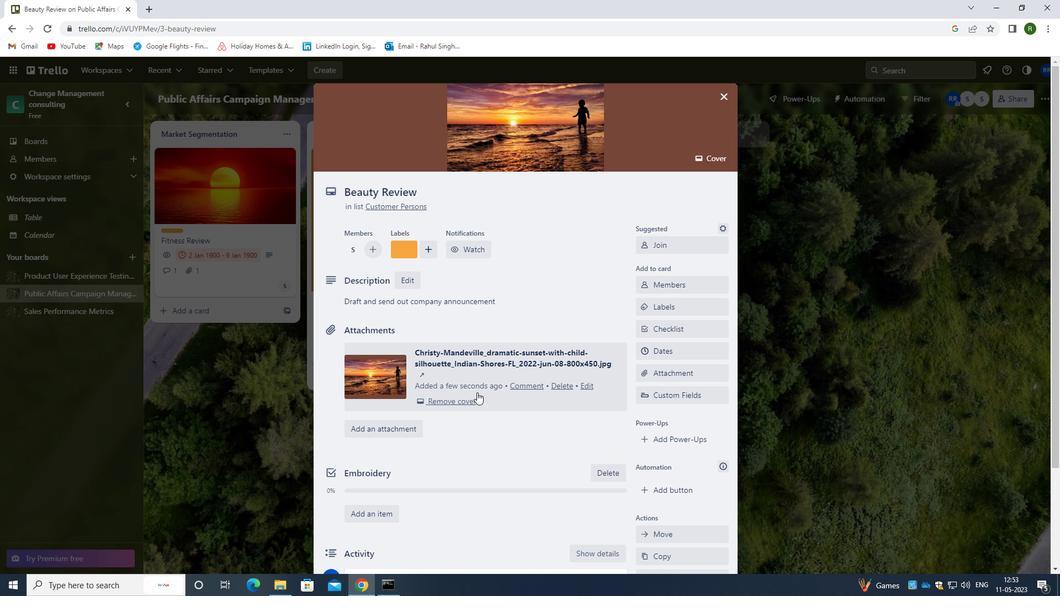 
Action: Mouse scrolled (477, 402) with delta (0, 0)
Screenshot: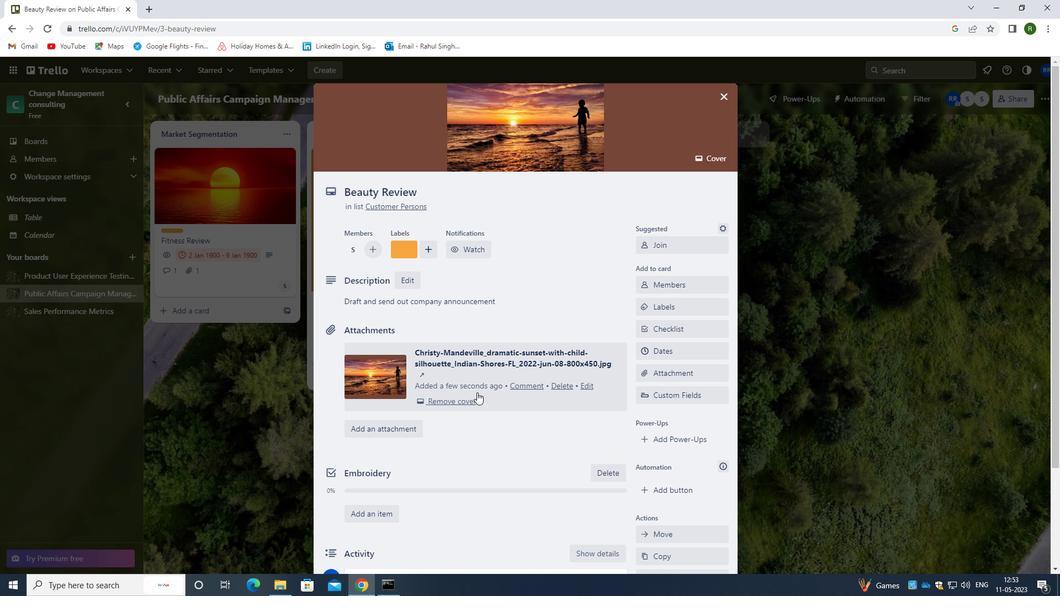 
Action: Mouse moved to (477, 403)
Screenshot: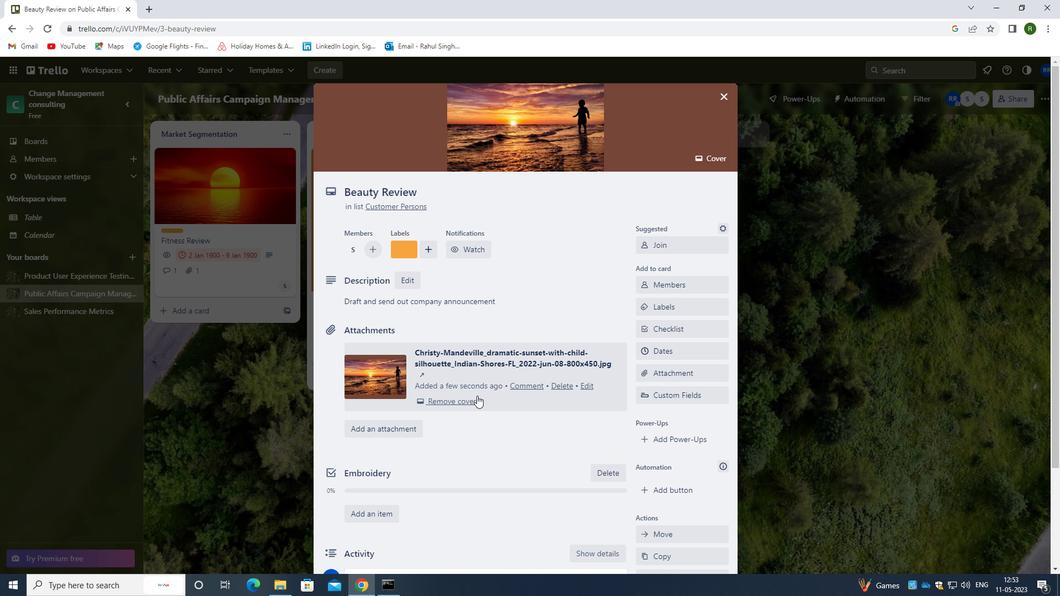 
Action: Mouse scrolled (477, 403) with delta (0, 0)
Screenshot: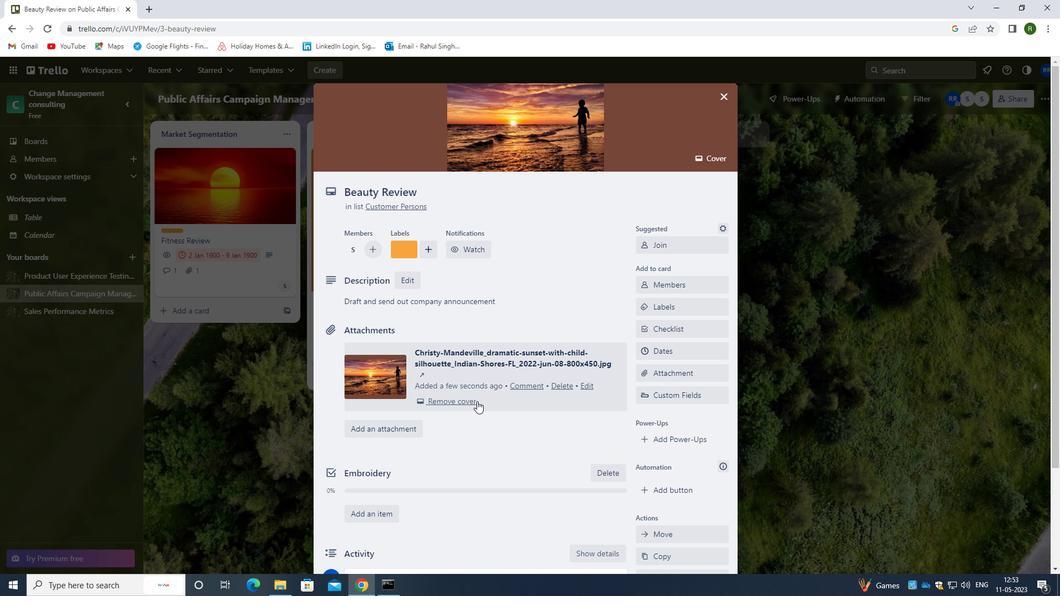 
Action: Mouse moved to (477, 413)
Screenshot: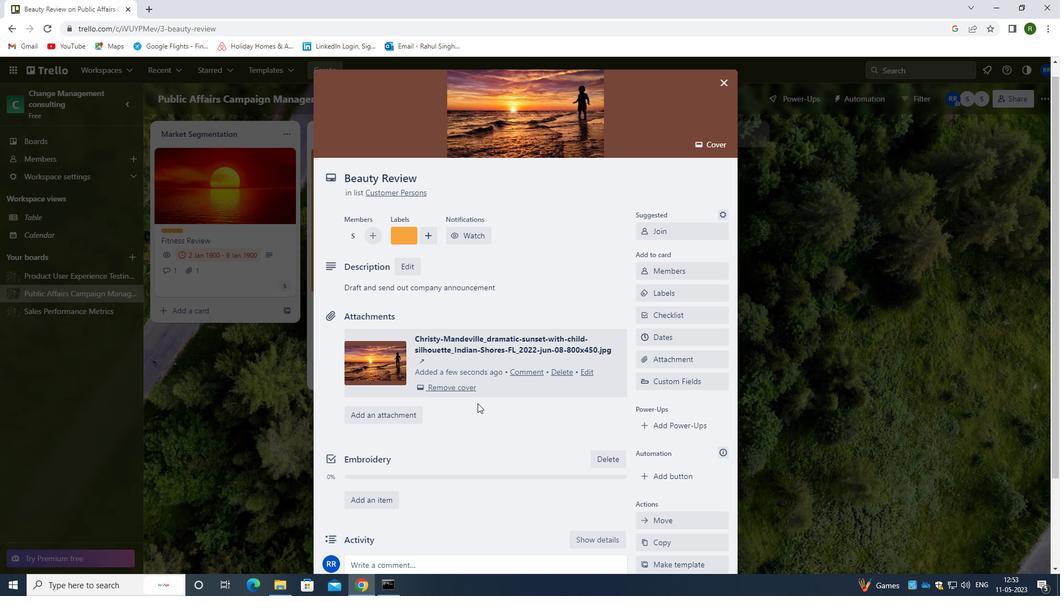 
Action: Mouse scrolled (477, 413) with delta (0, 0)
Screenshot: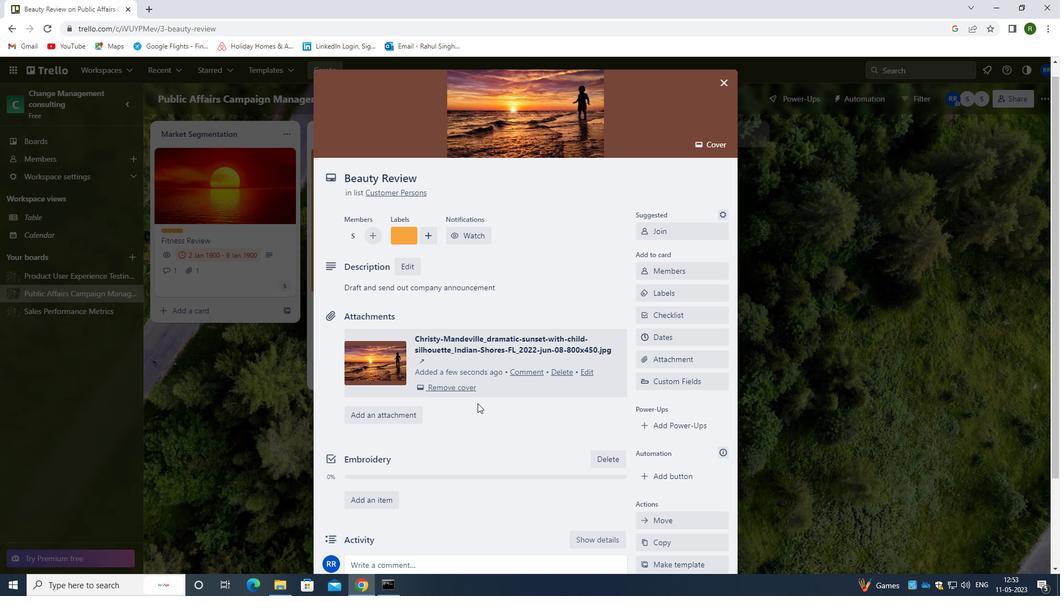 
Action: Mouse moved to (477, 418)
Screenshot: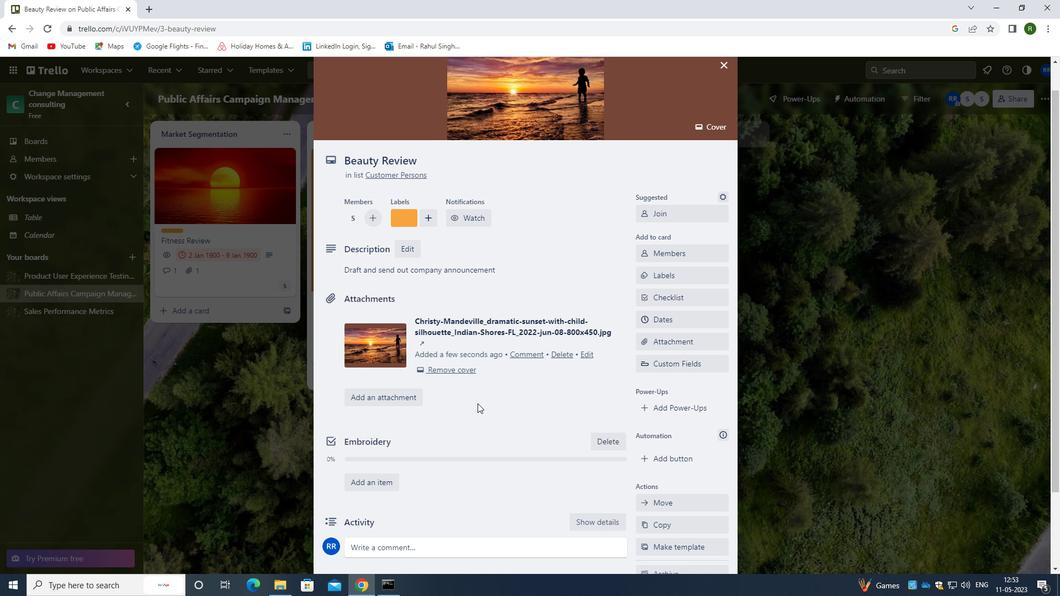 
Action: Mouse scrolled (477, 417) with delta (0, 0)
Screenshot: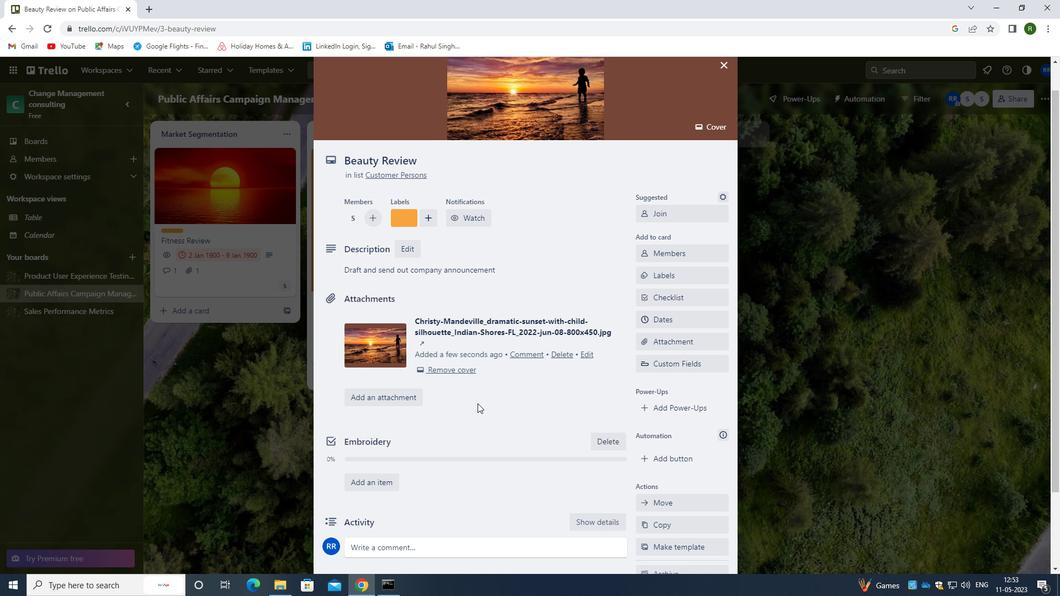 
Action: Mouse moved to (408, 450)
Screenshot: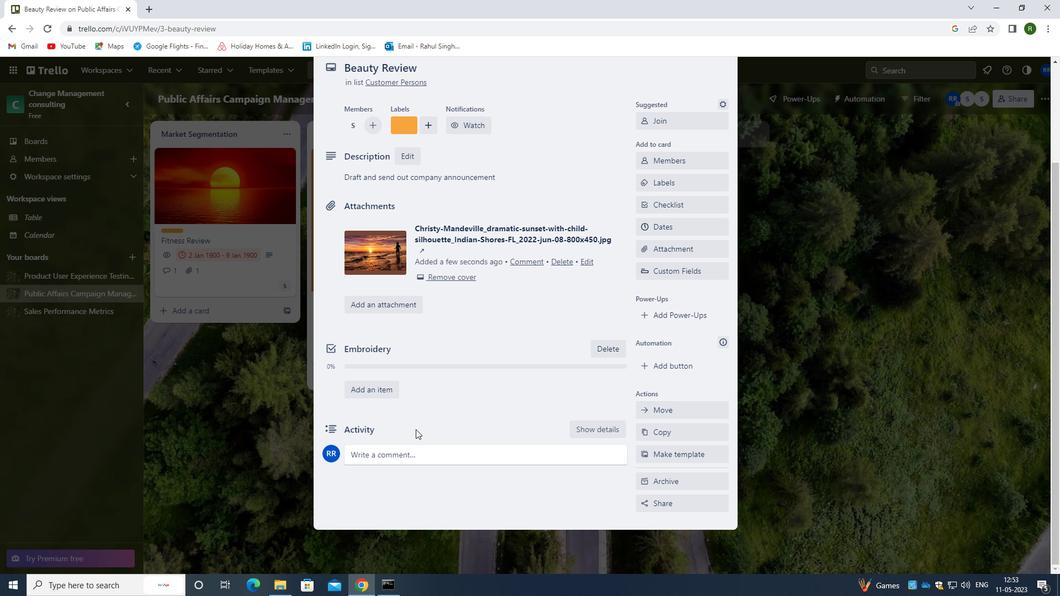 
Action: Mouse pressed left at (408, 450)
Screenshot: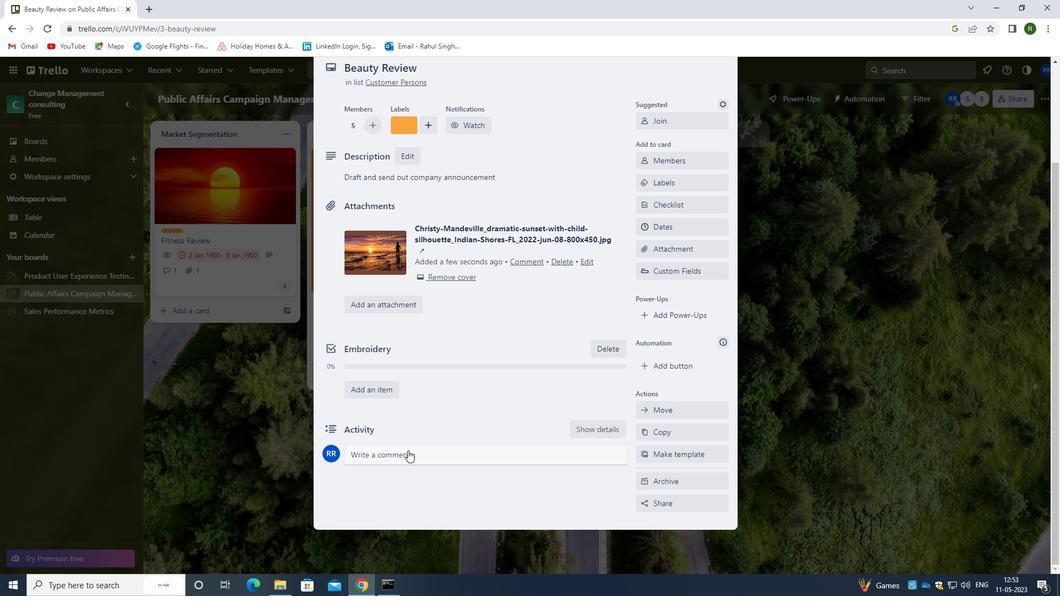 
Action: Mouse moved to (400, 496)
Screenshot: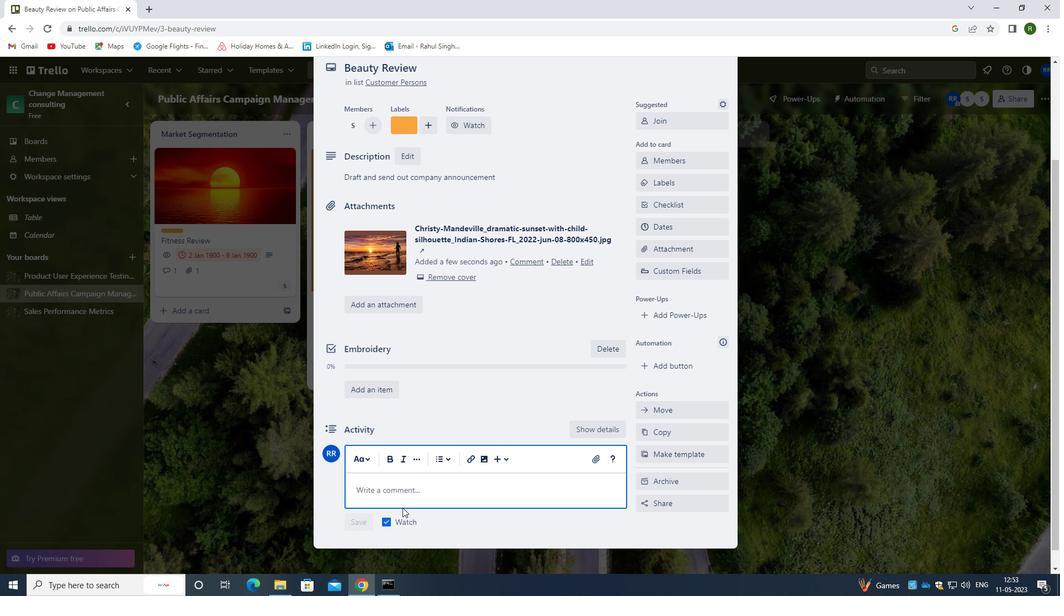 
Action: Mouse pressed left at (400, 496)
Screenshot: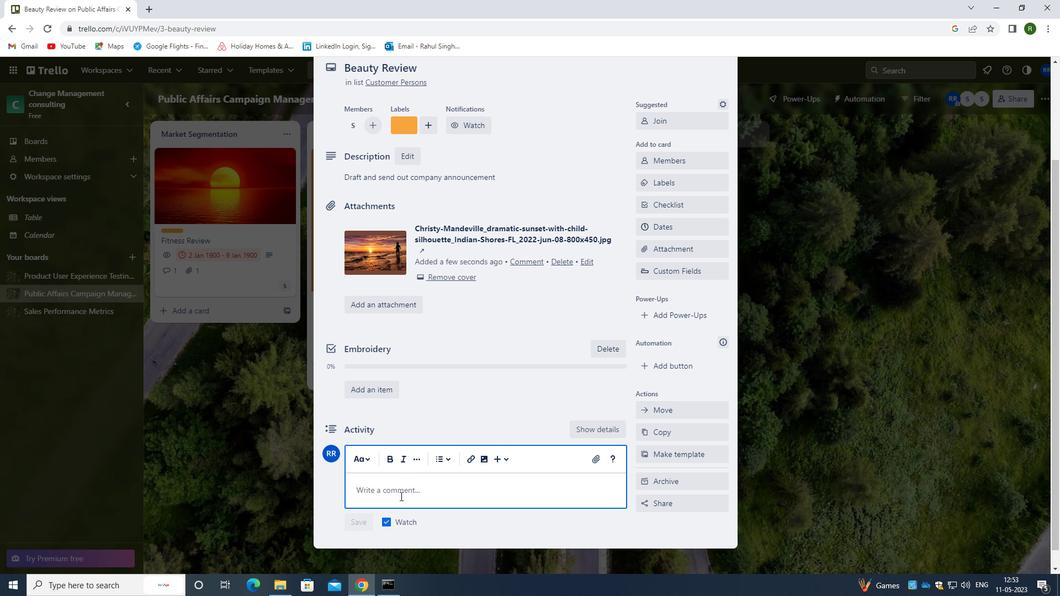 
Action: Mouse moved to (400, 495)
Screenshot: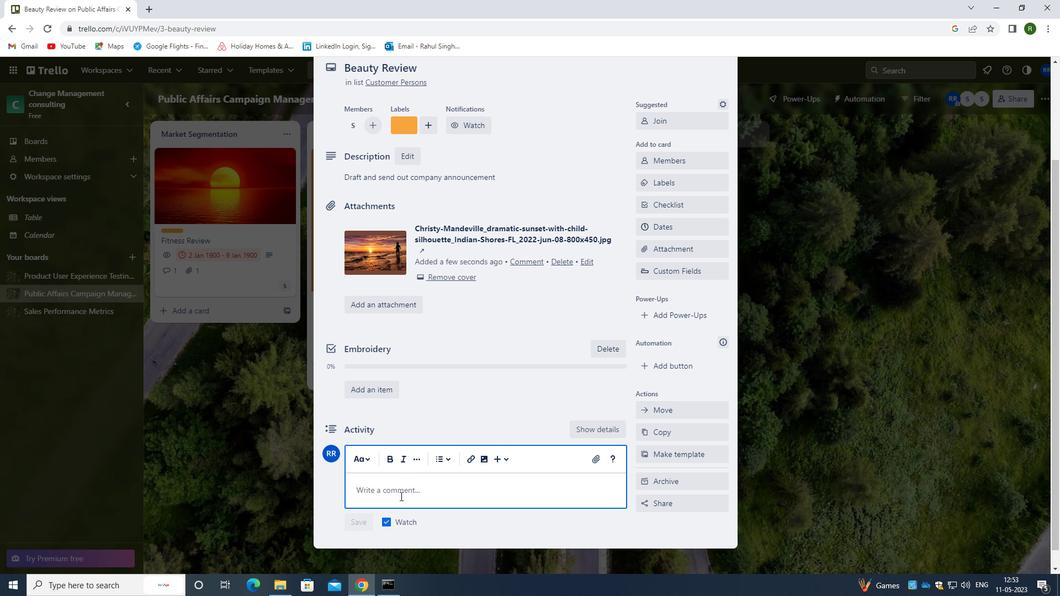 
Action: Key pressed <Key.caps_lock>W<Key.caps_lock>E<Key.space>SHOULD<Key.space>APPROACH<Key.space>THIS<Key.space>TASK<Key.space>WITH<Key.space>A<Key.space>SENC<Key.backspace>SE<Key.space>OF<Key.space>OWNERH<Key.backspace>SHIP,<Key.space>TAKIJNG<Key.space><Key.backspace><Key.backspace><Key.backspace><Key.backspace>NG<Key.space>PRIDE<Key.space>IN<Key.space>OURT<Key.space><Key.backspace><Key.backspace><Key.space>WORK<Key.space>AND<Key.space>ITS<Key.space>IMPACT<Key.space>ON<Key.space>THE<Key.space>PROJECT.
Screenshot: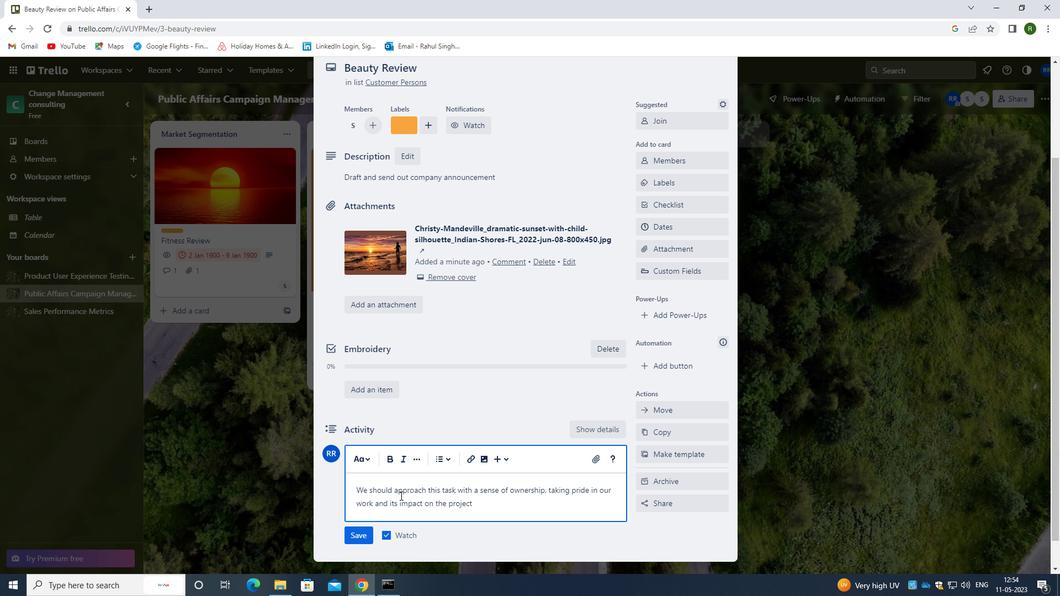 
Action: Mouse moved to (356, 539)
Screenshot: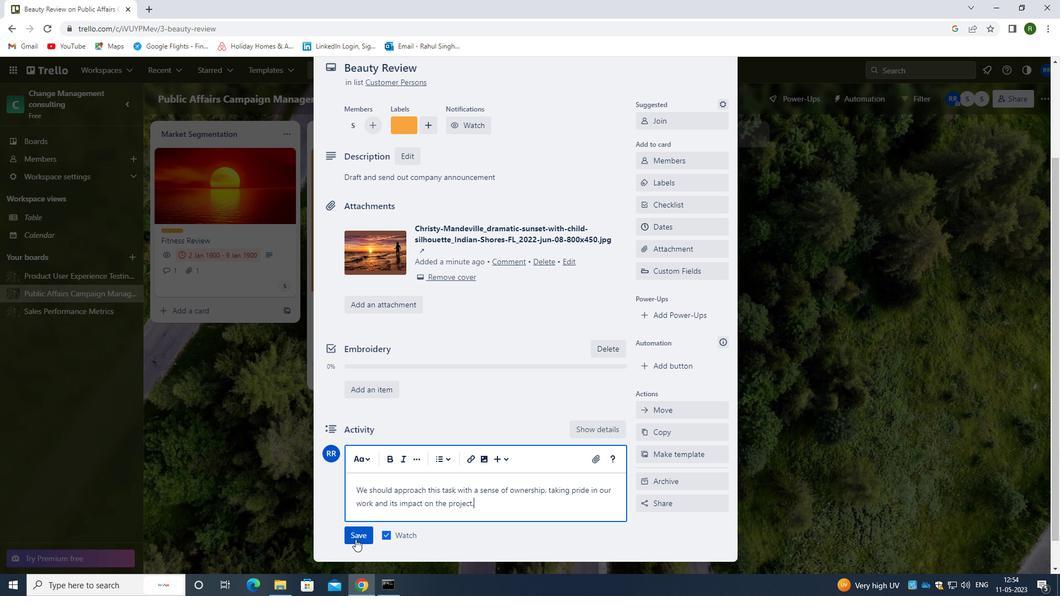 
Action: Mouse pressed left at (356, 539)
Screenshot: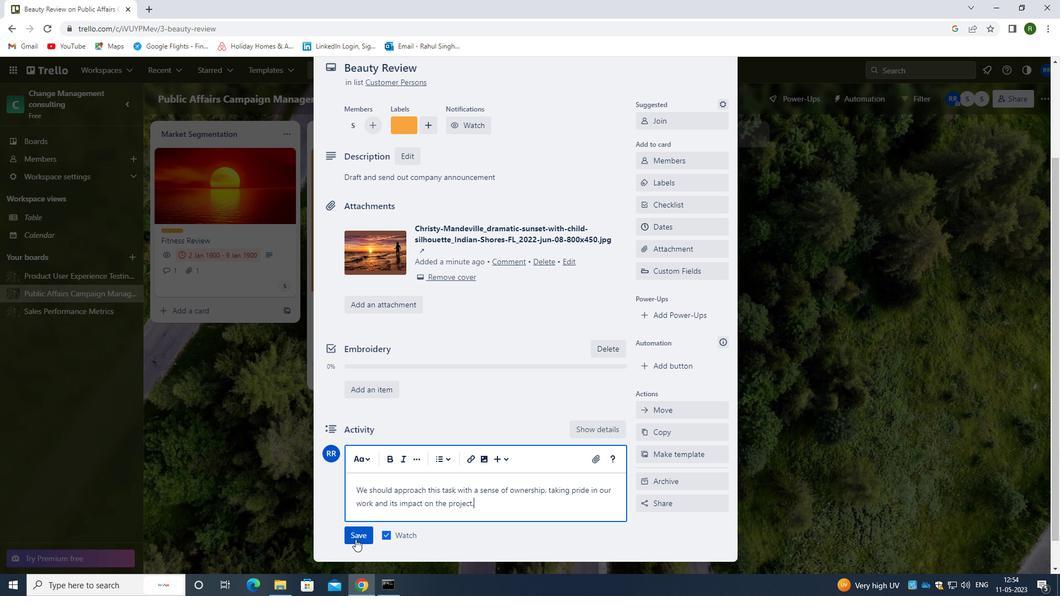
Action: Mouse moved to (654, 225)
Screenshot: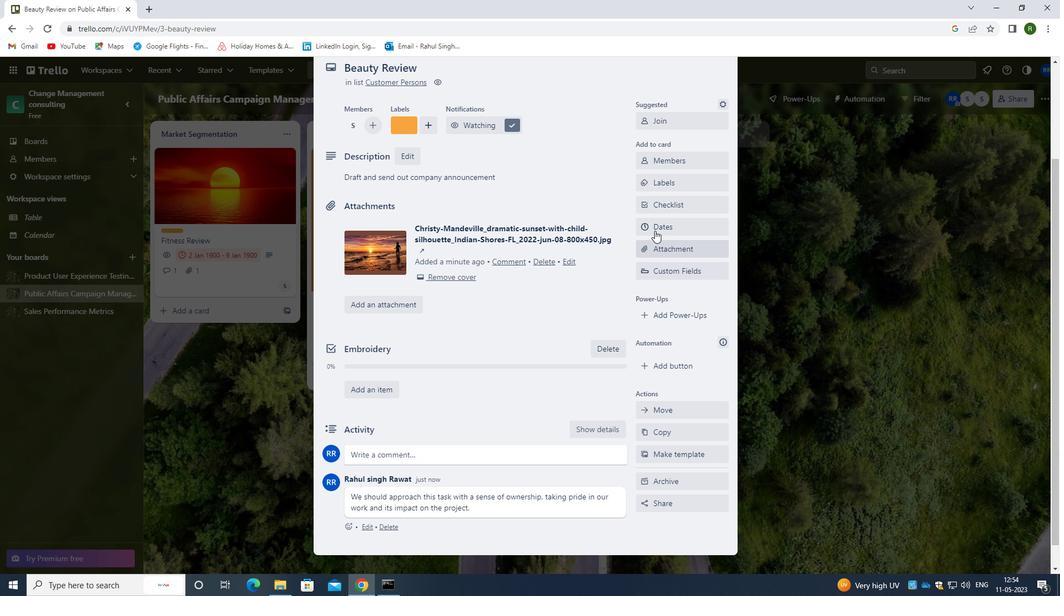 
Action: Mouse pressed left at (654, 225)
Screenshot: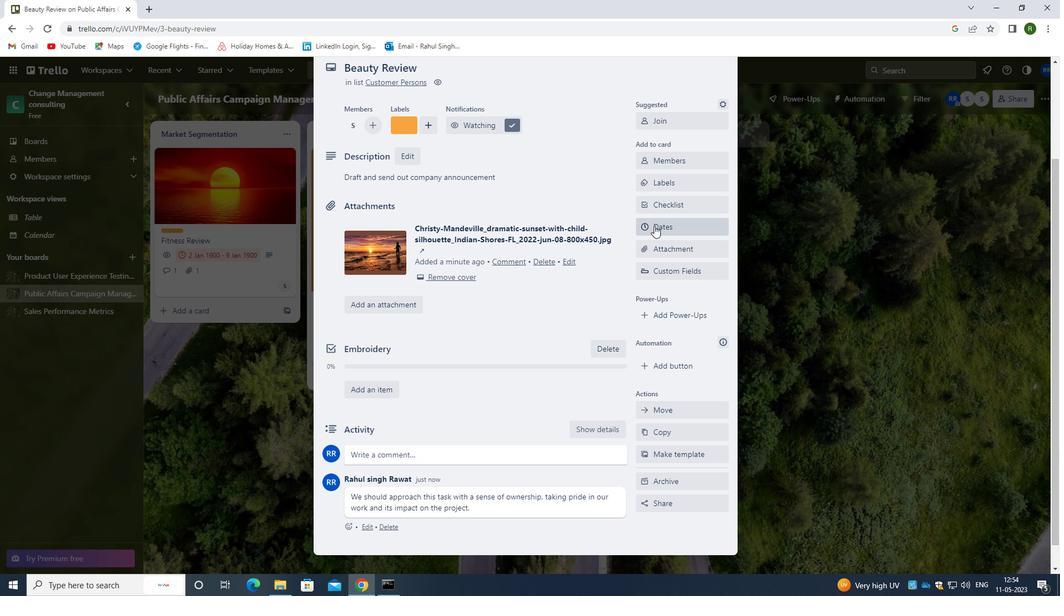 
Action: Mouse moved to (646, 295)
Screenshot: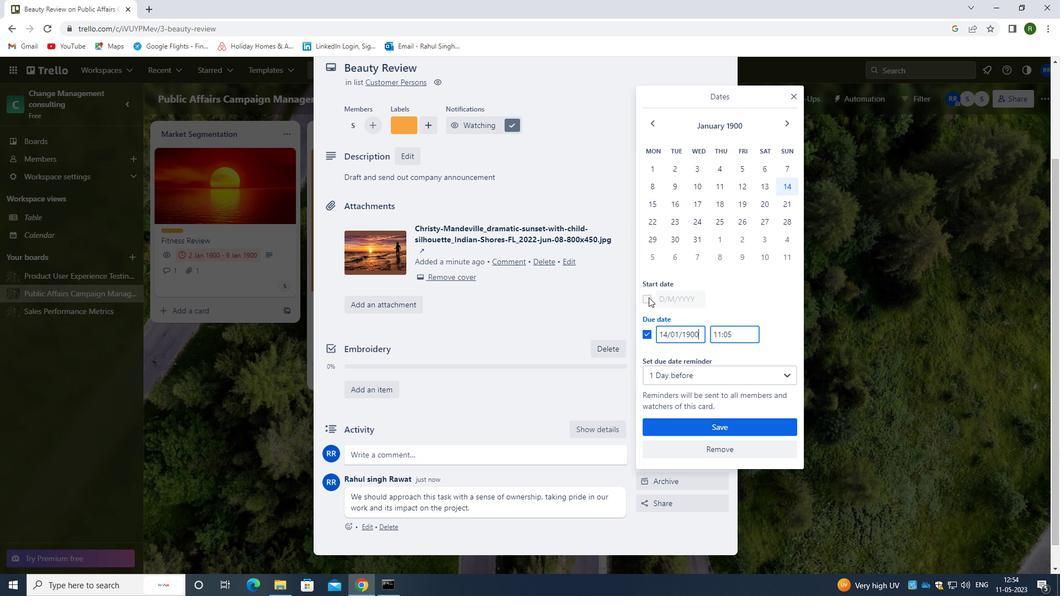 
Action: Mouse pressed left at (646, 295)
Screenshot: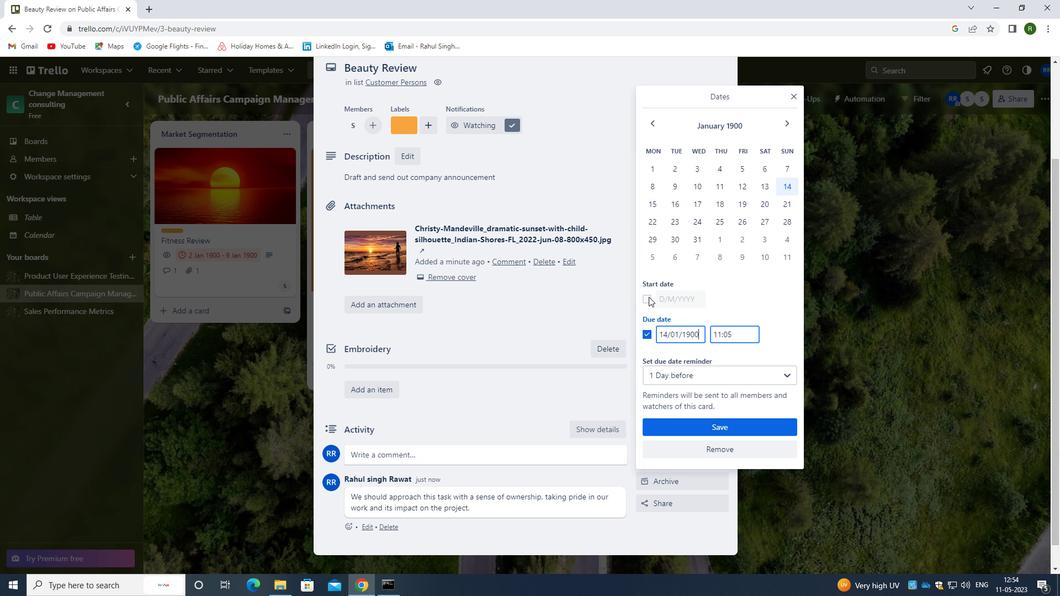 
Action: Mouse moved to (665, 302)
Screenshot: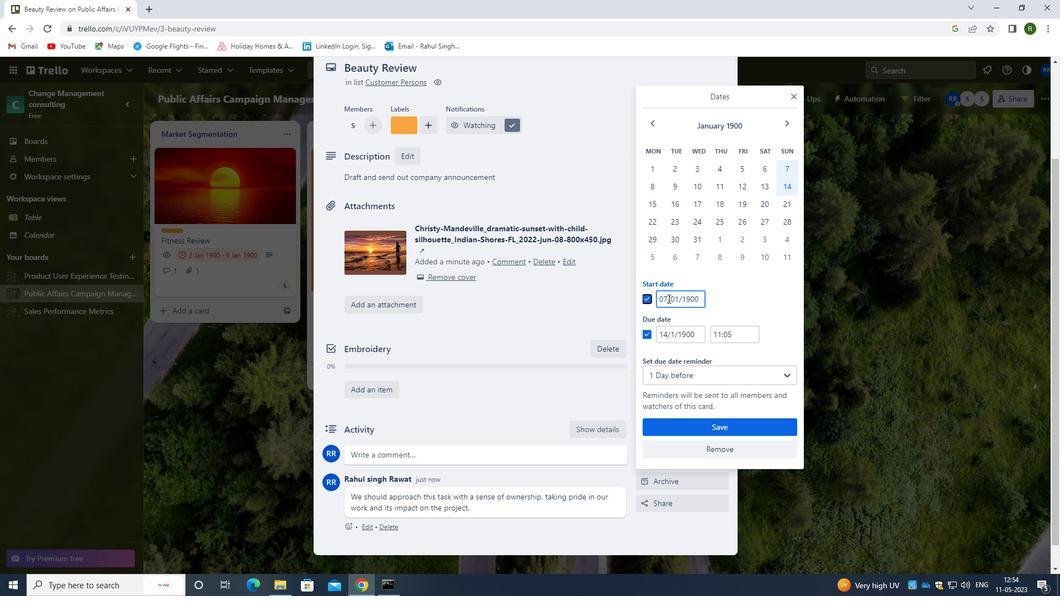 
Action: Mouse pressed left at (665, 302)
Screenshot: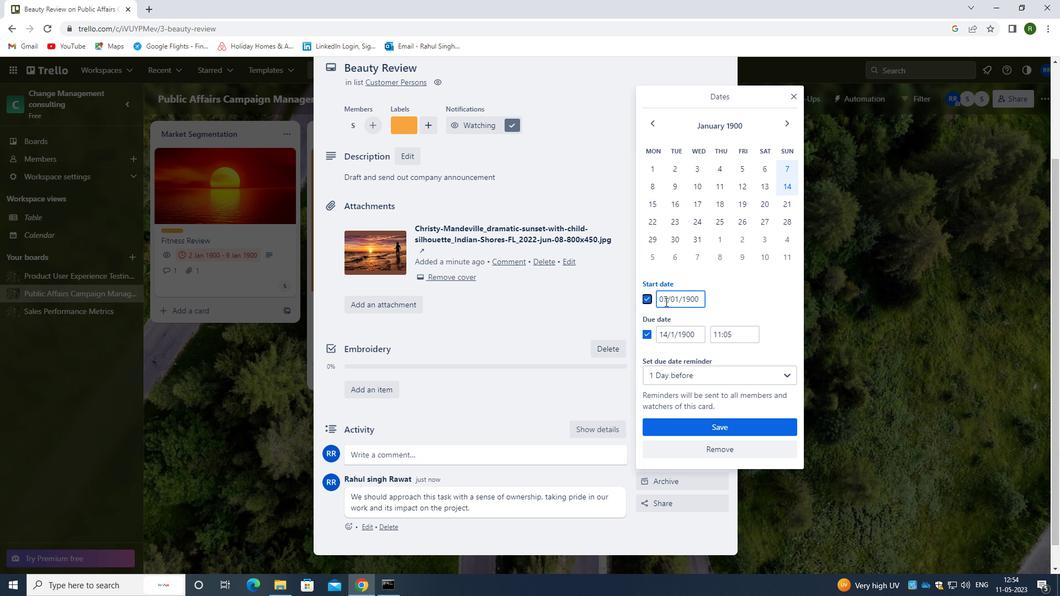 
Action: Mouse moved to (668, 295)
Screenshot: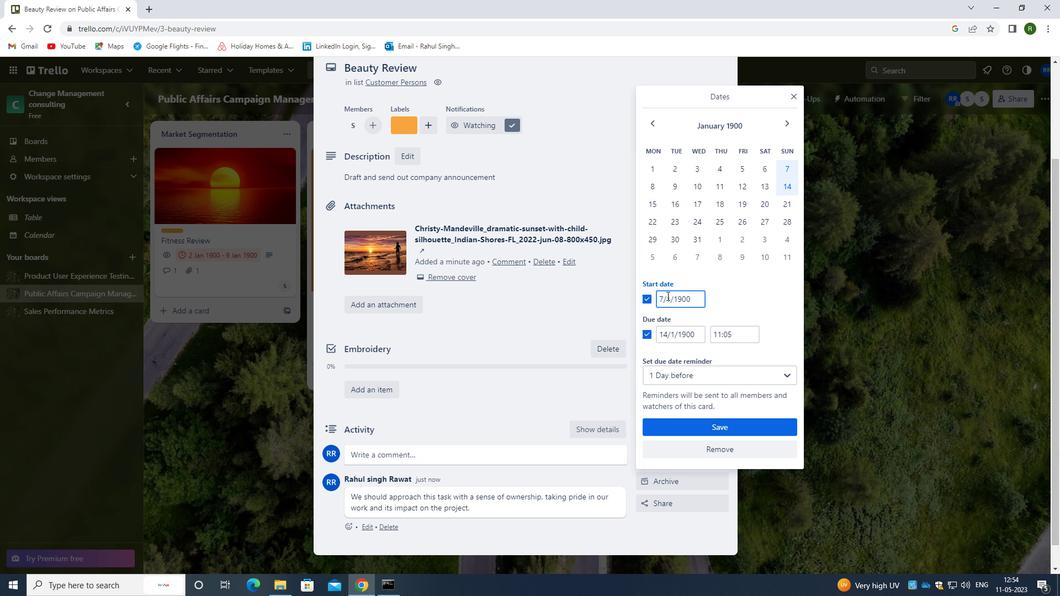 
Action: Key pressed <Key.left><Key.backspace>8
Screenshot: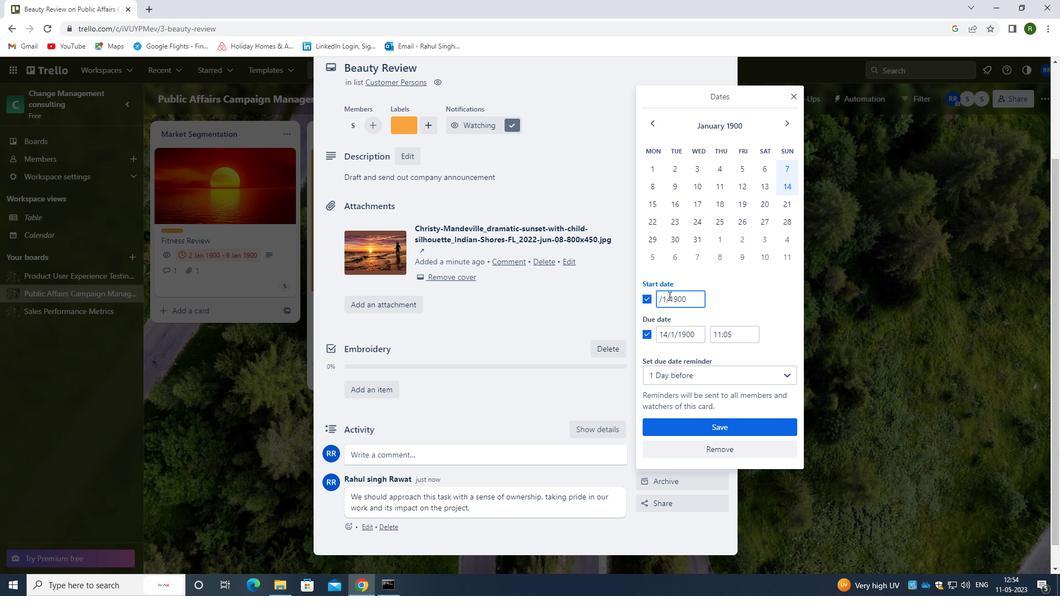 
Action: Mouse moved to (665, 332)
Screenshot: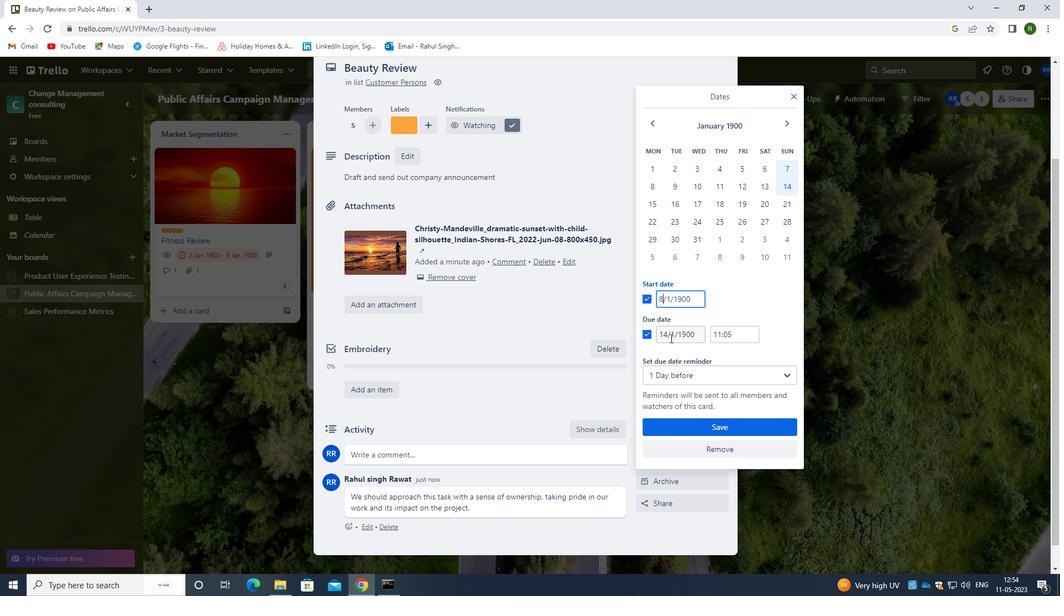
Action: Mouse pressed left at (665, 332)
Screenshot: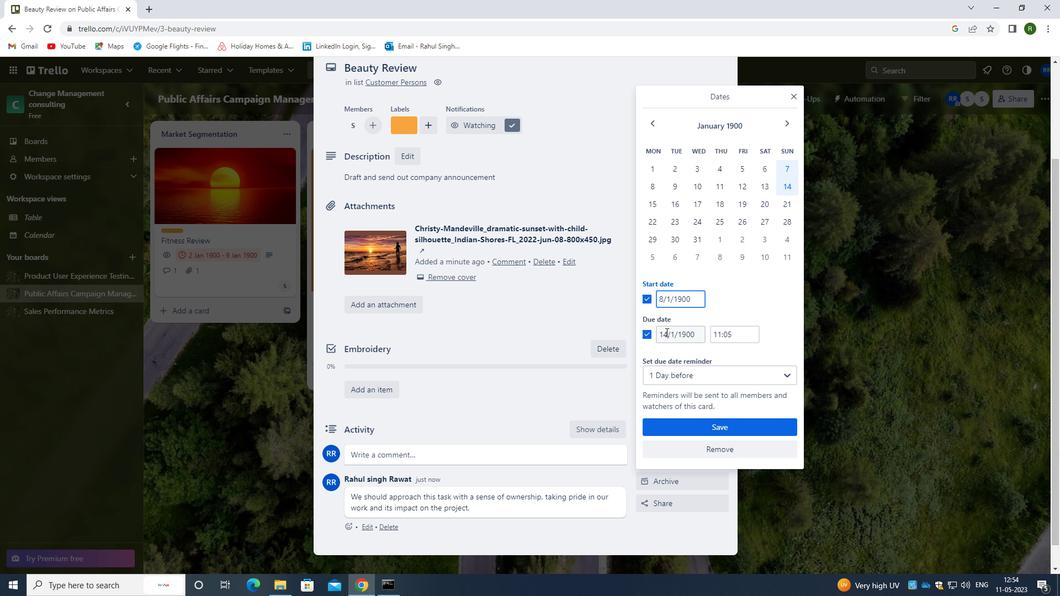 
Action: Mouse moved to (692, 344)
Screenshot: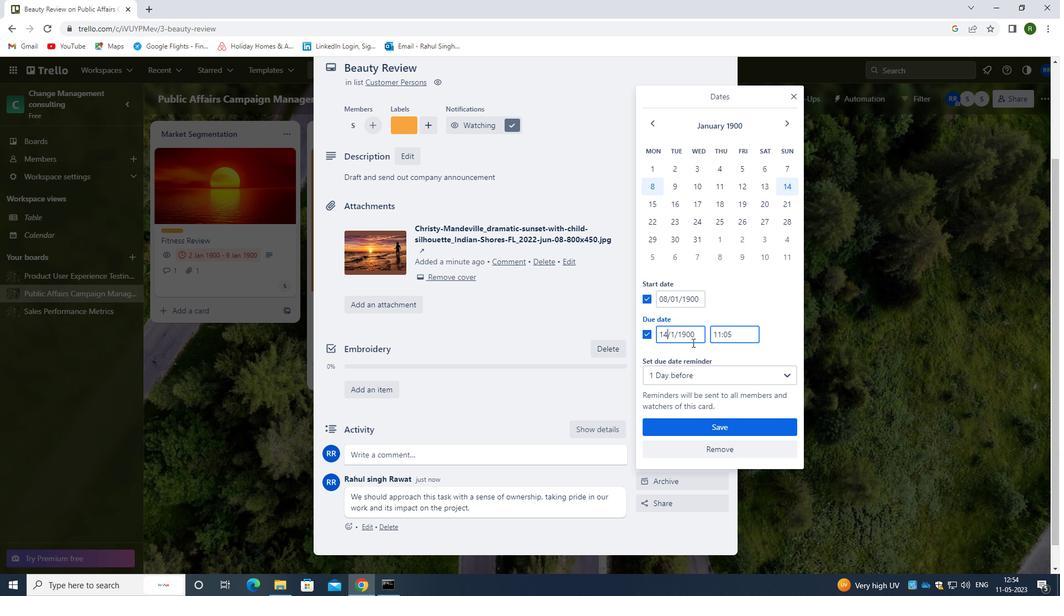 
Action: Key pressed <Key.backspace>5
Screenshot: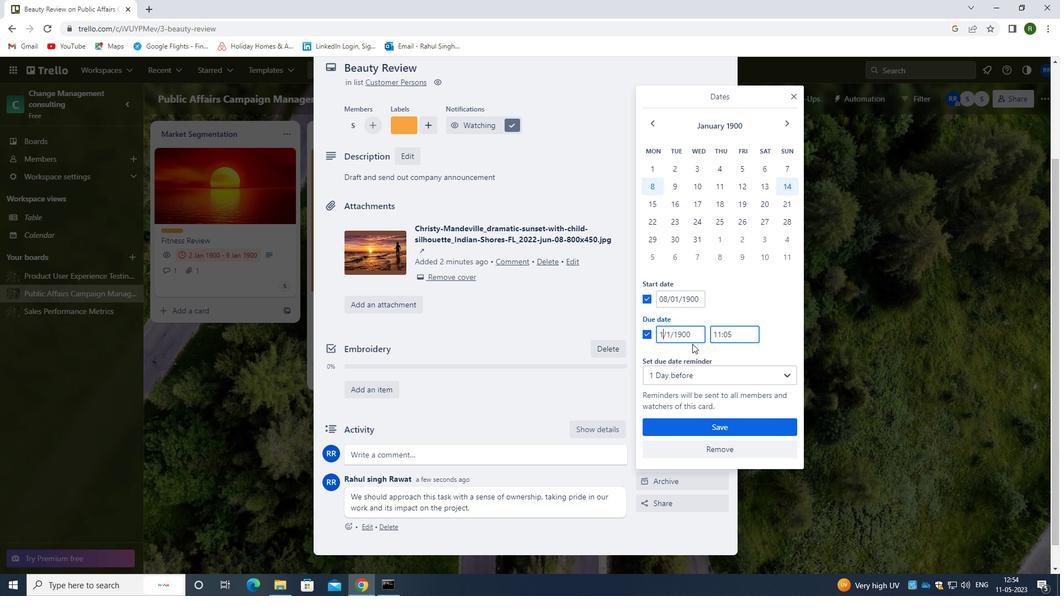 
Action: Mouse moved to (723, 430)
Screenshot: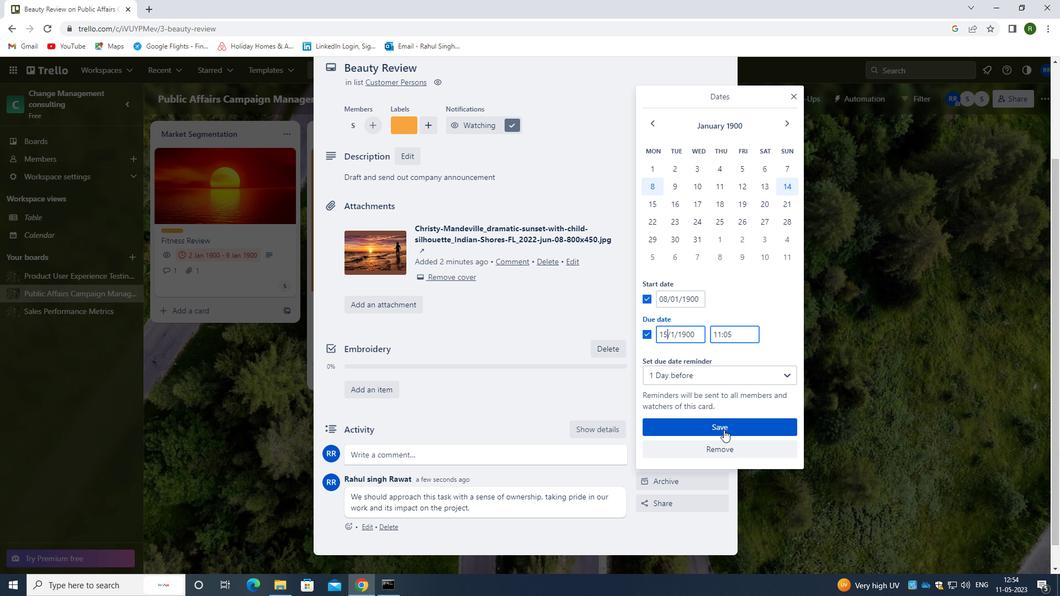 
Action: Mouse pressed left at (723, 430)
Screenshot: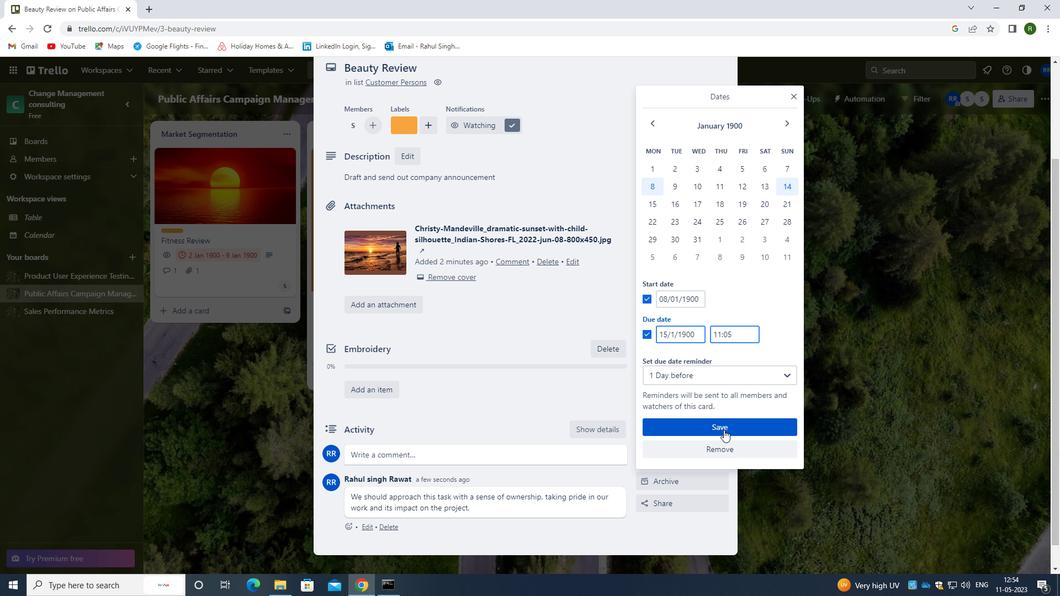 
Action: Mouse moved to (509, 207)
Screenshot: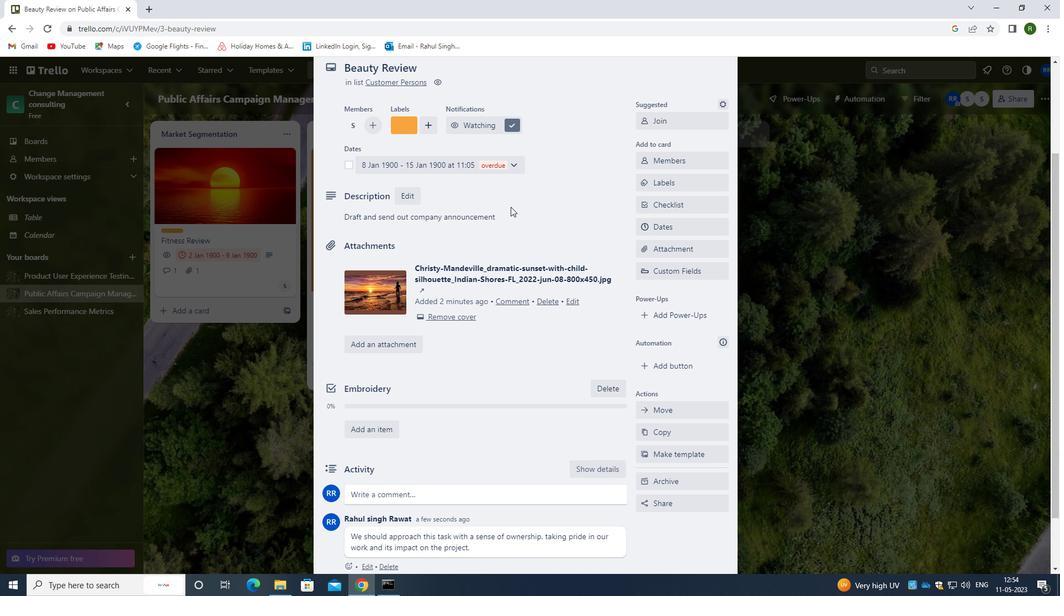 
Action: Mouse scrolled (509, 208) with delta (0, 0)
Screenshot: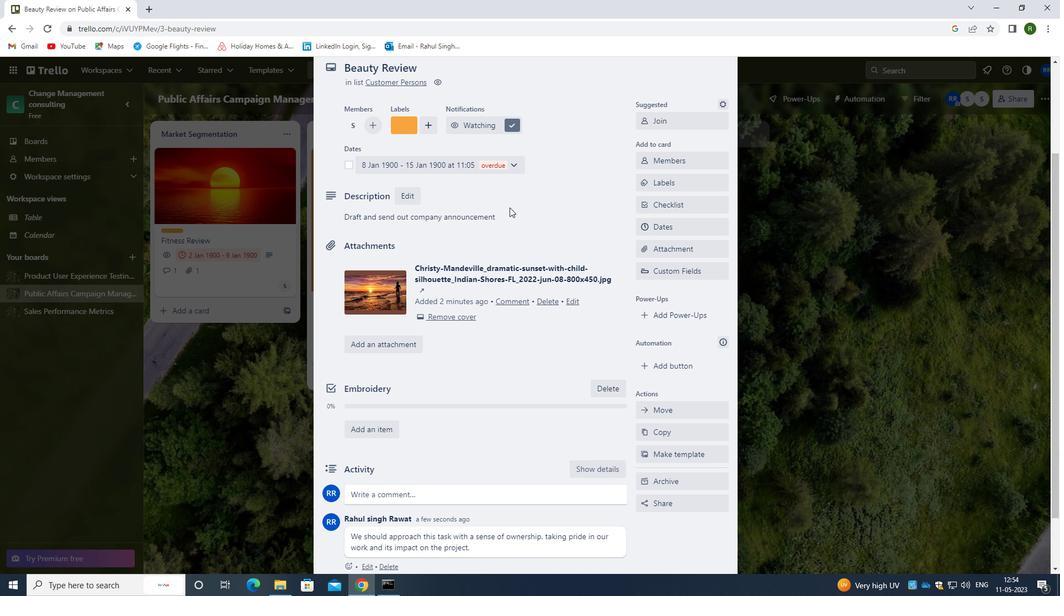 
Action: Mouse scrolled (509, 208) with delta (0, 0)
Screenshot: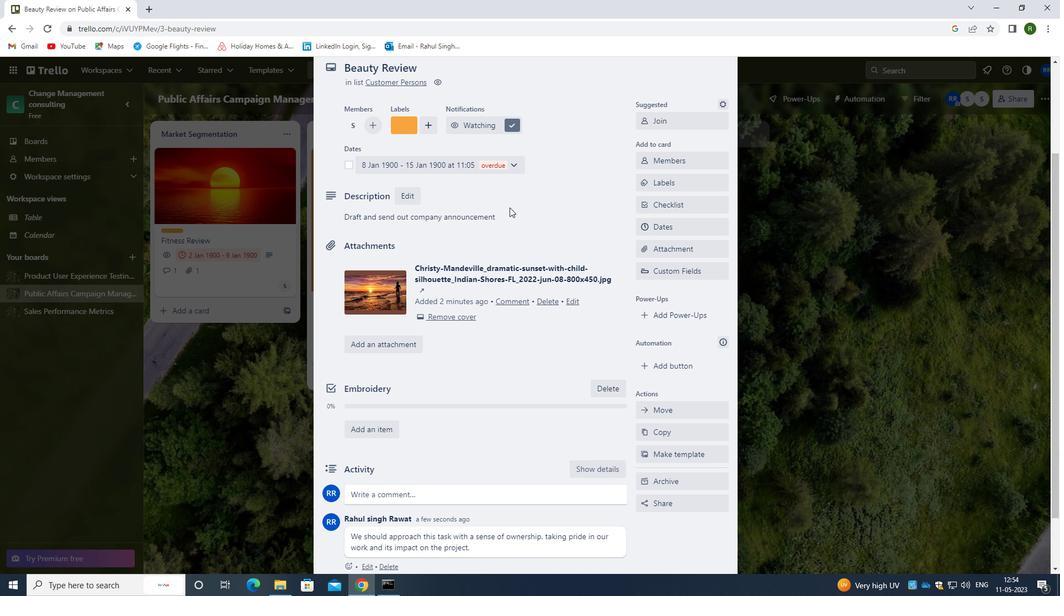 
Action: Mouse moved to (723, 83)
Screenshot: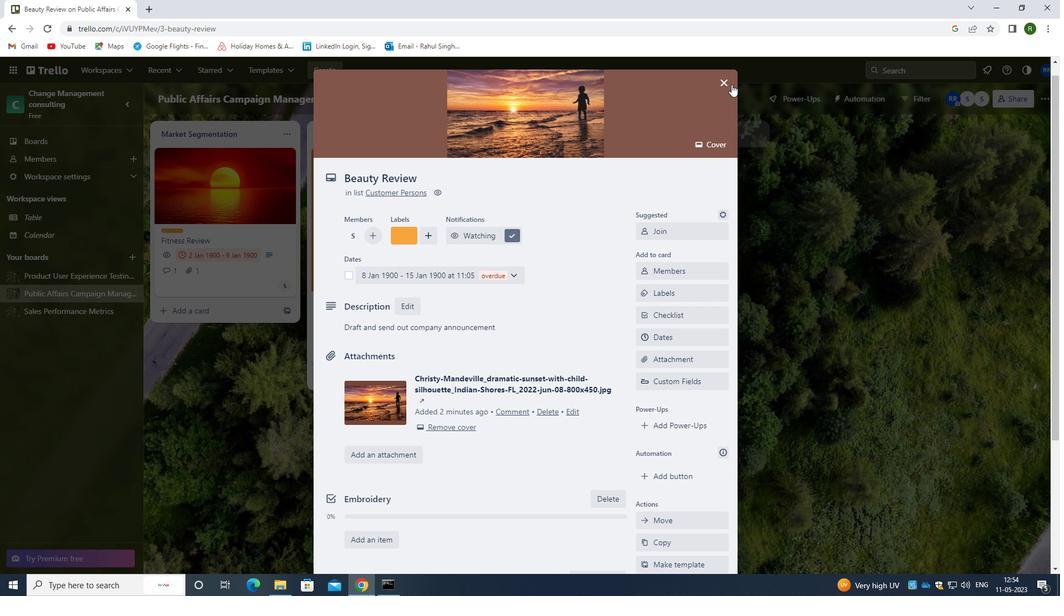 
Action: Mouse pressed left at (723, 83)
Screenshot: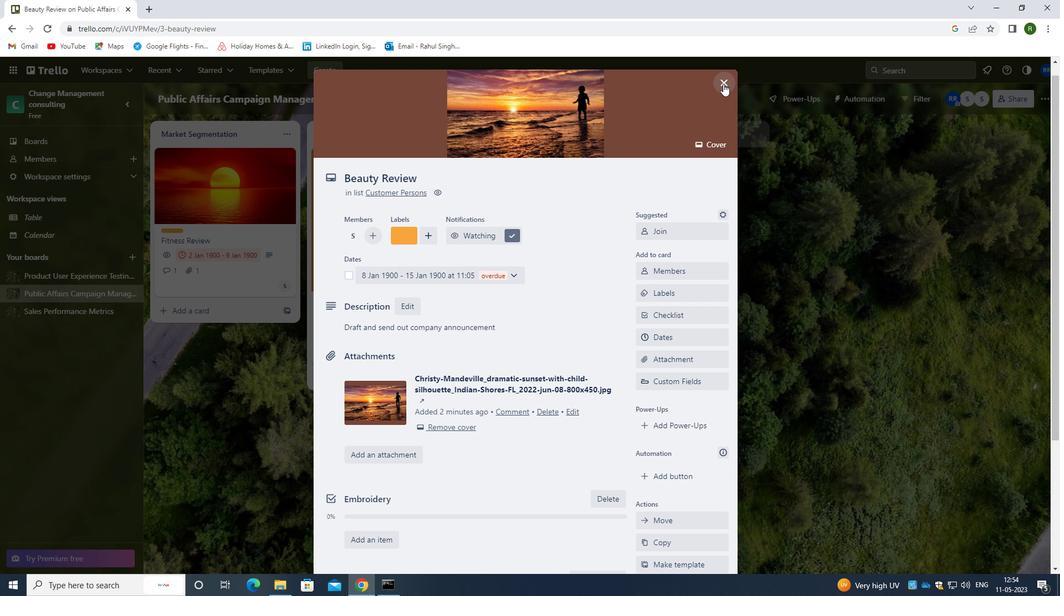 
Action: Mouse moved to (712, 215)
Screenshot: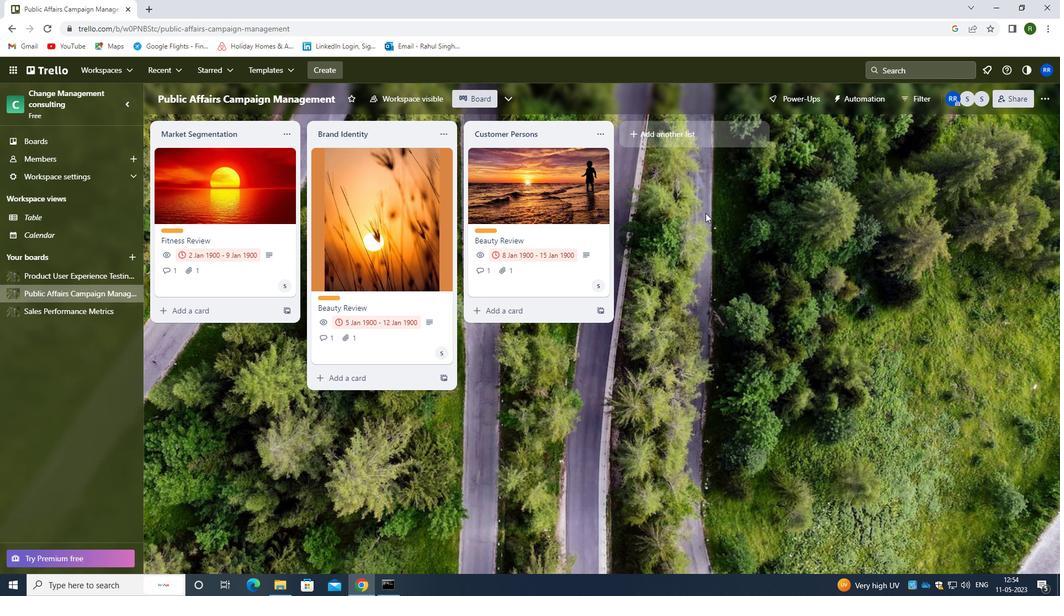 
